 Task: Search one way flight ticket for 4 adults, 1 infant in seat and 1 infant on lap in premium economy from Philadelphia: Philadelphia International Airport to Springfield: Abraham Lincoln Capital Airport on 5-2-2023. Choice of flights is United. Number of bags: 1 checked bag. Price is upto 73000. Outbound departure time preference is 6:30.
Action: Mouse moved to (406, 354)
Screenshot: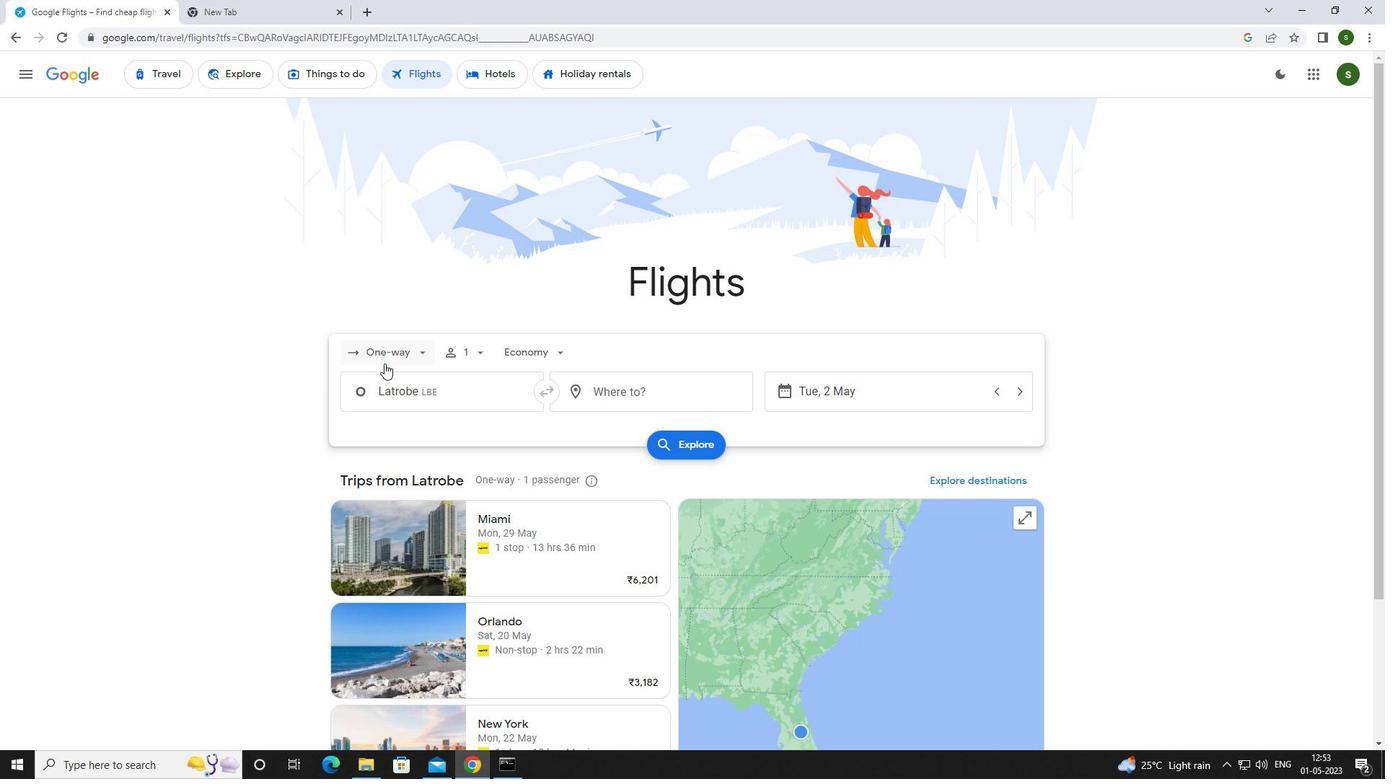 
Action: Mouse pressed left at (406, 354)
Screenshot: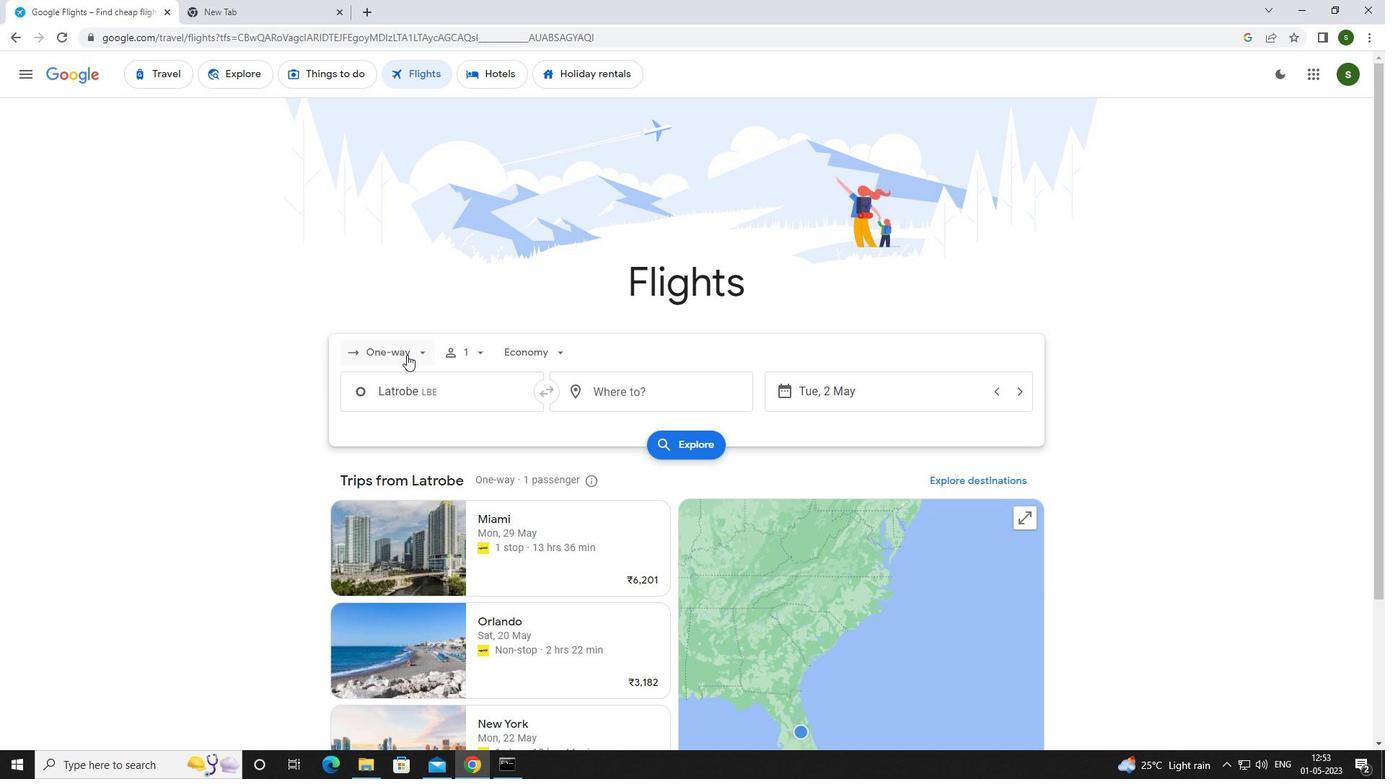 
Action: Mouse moved to (406, 414)
Screenshot: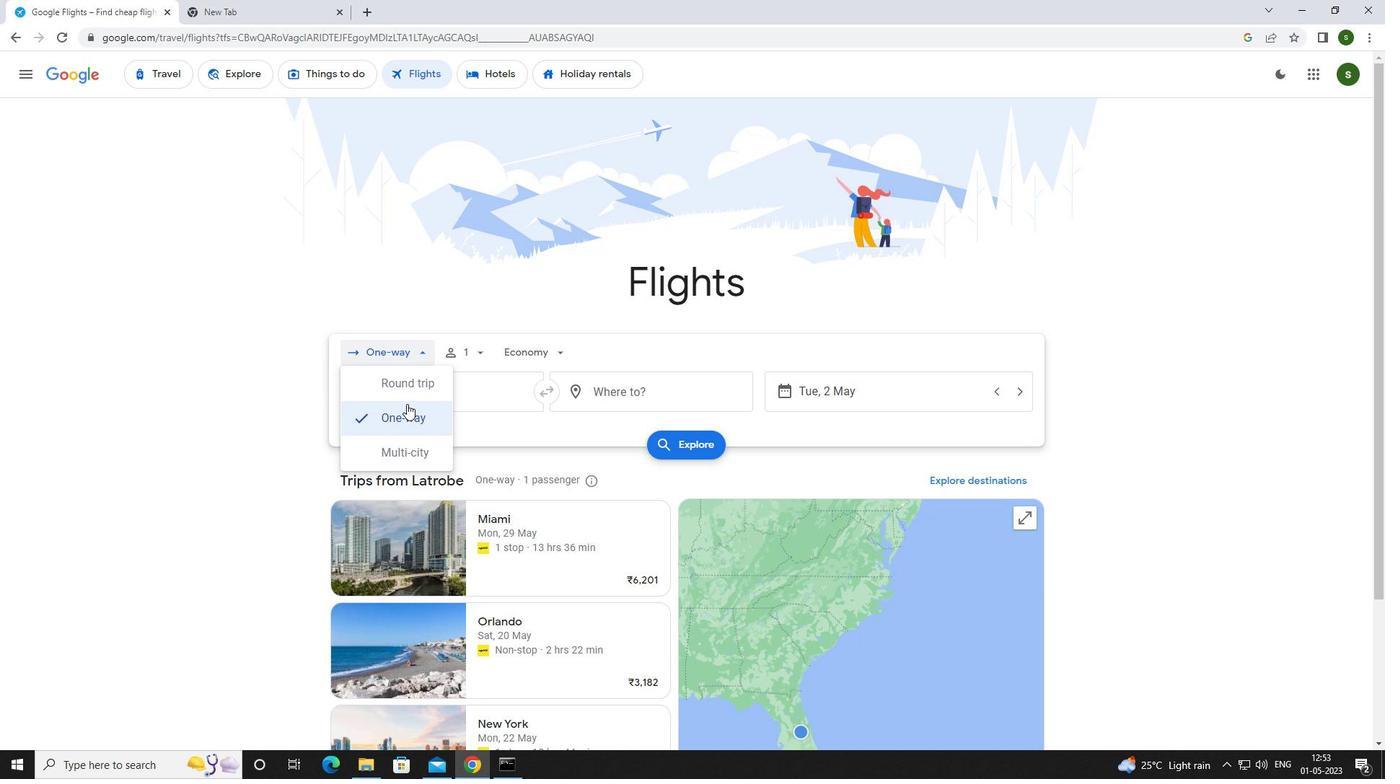 
Action: Mouse pressed left at (406, 414)
Screenshot: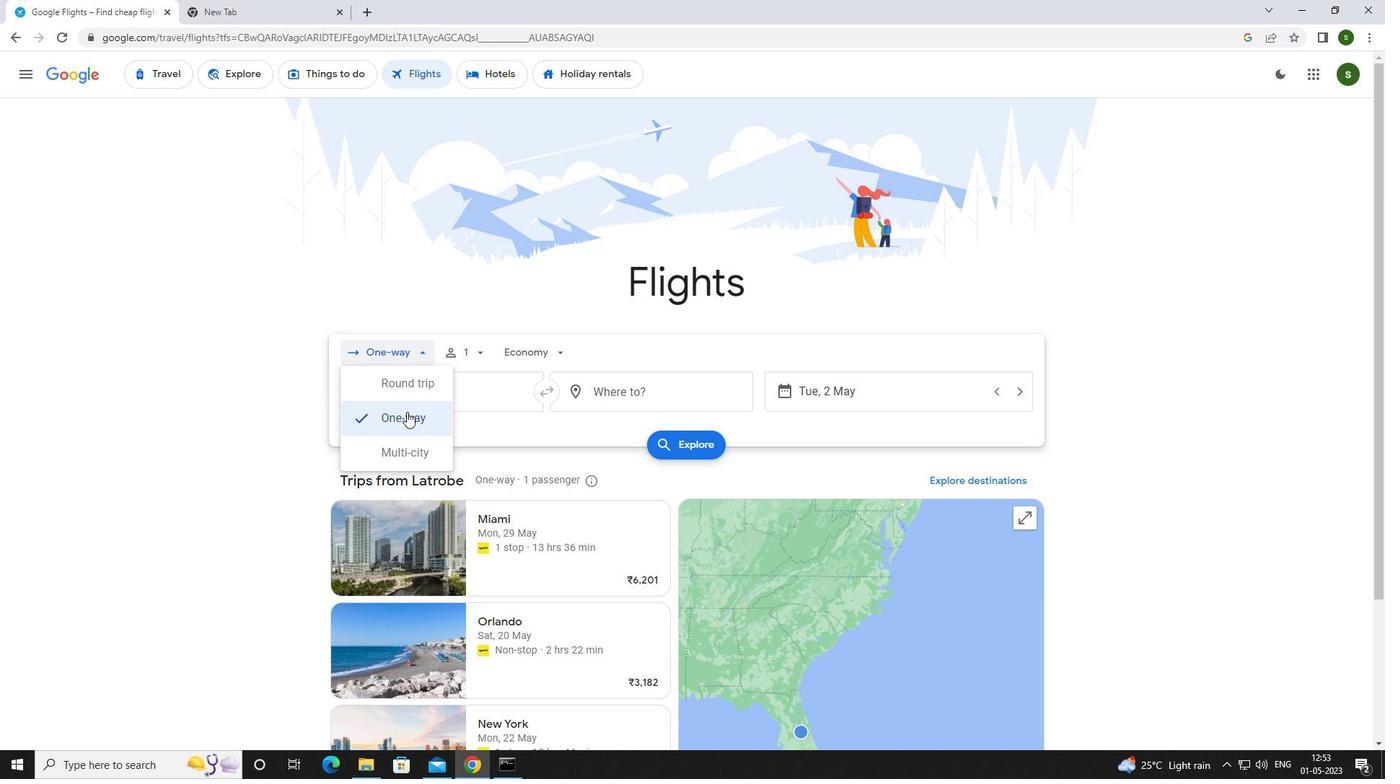 
Action: Mouse moved to (476, 351)
Screenshot: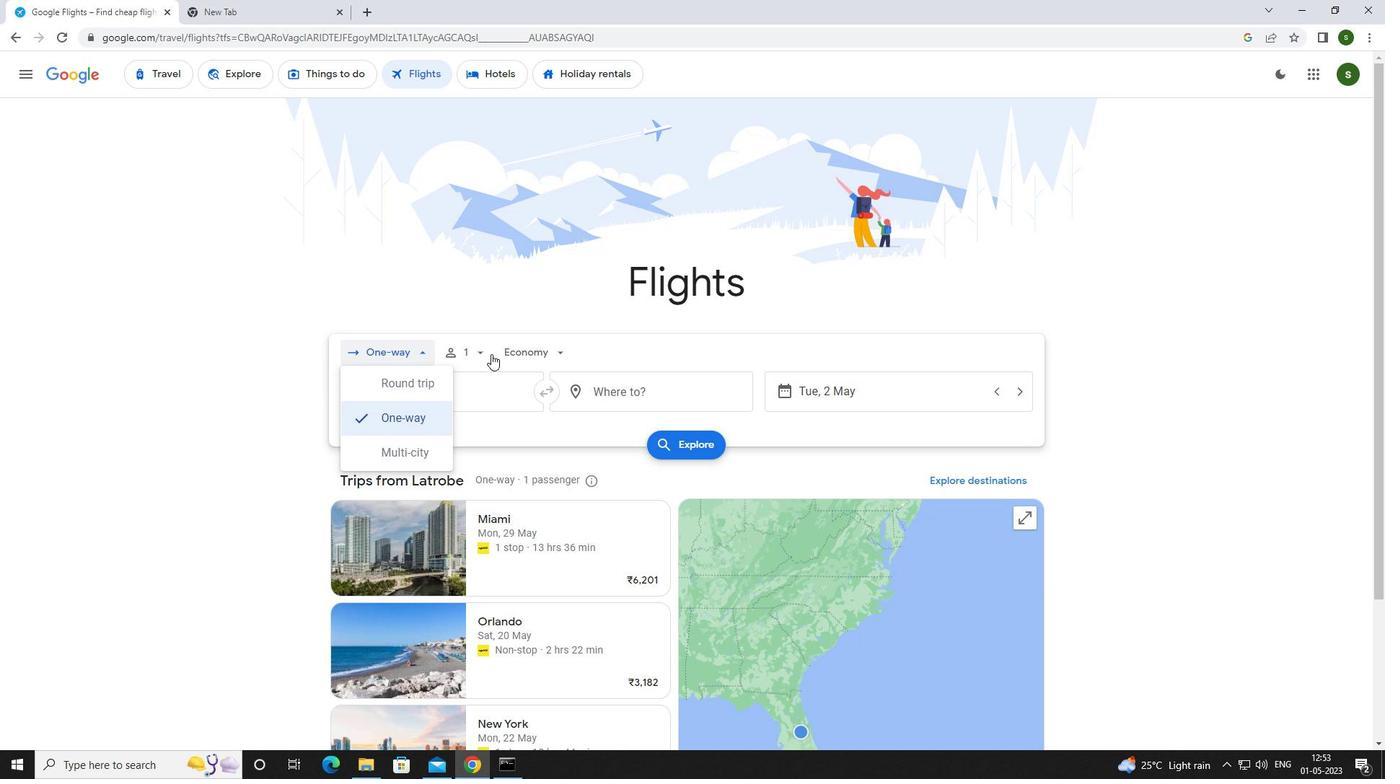 
Action: Mouse pressed left at (476, 351)
Screenshot: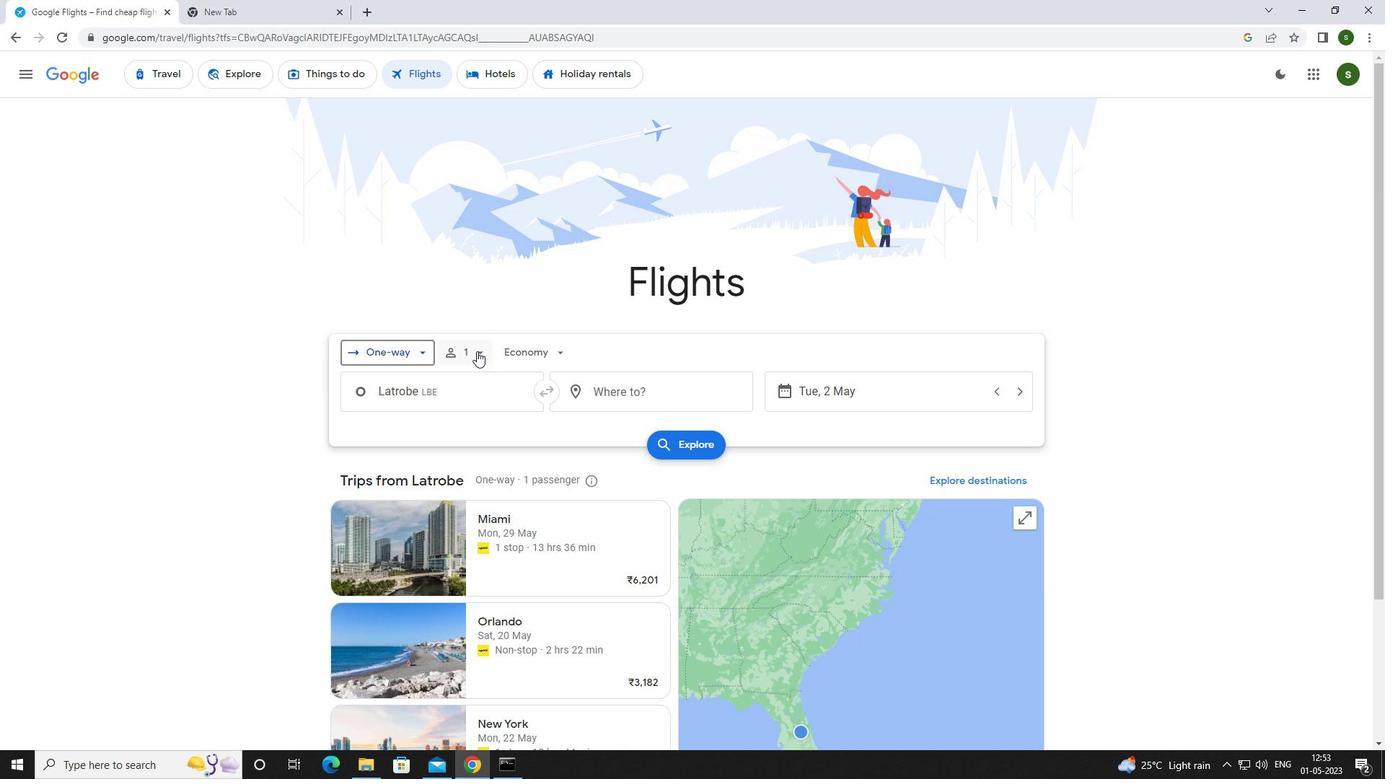 
Action: Mouse moved to (595, 384)
Screenshot: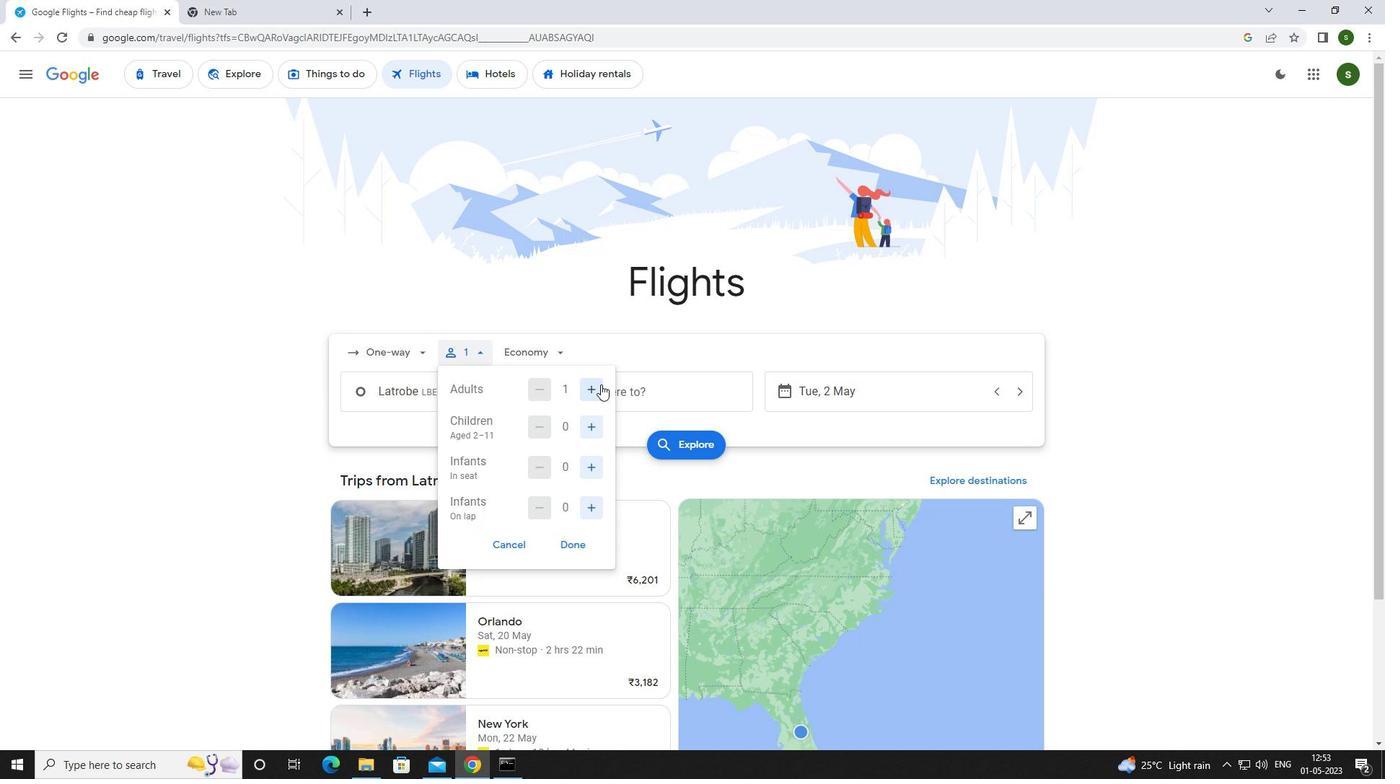 
Action: Mouse pressed left at (595, 384)
Screenshot: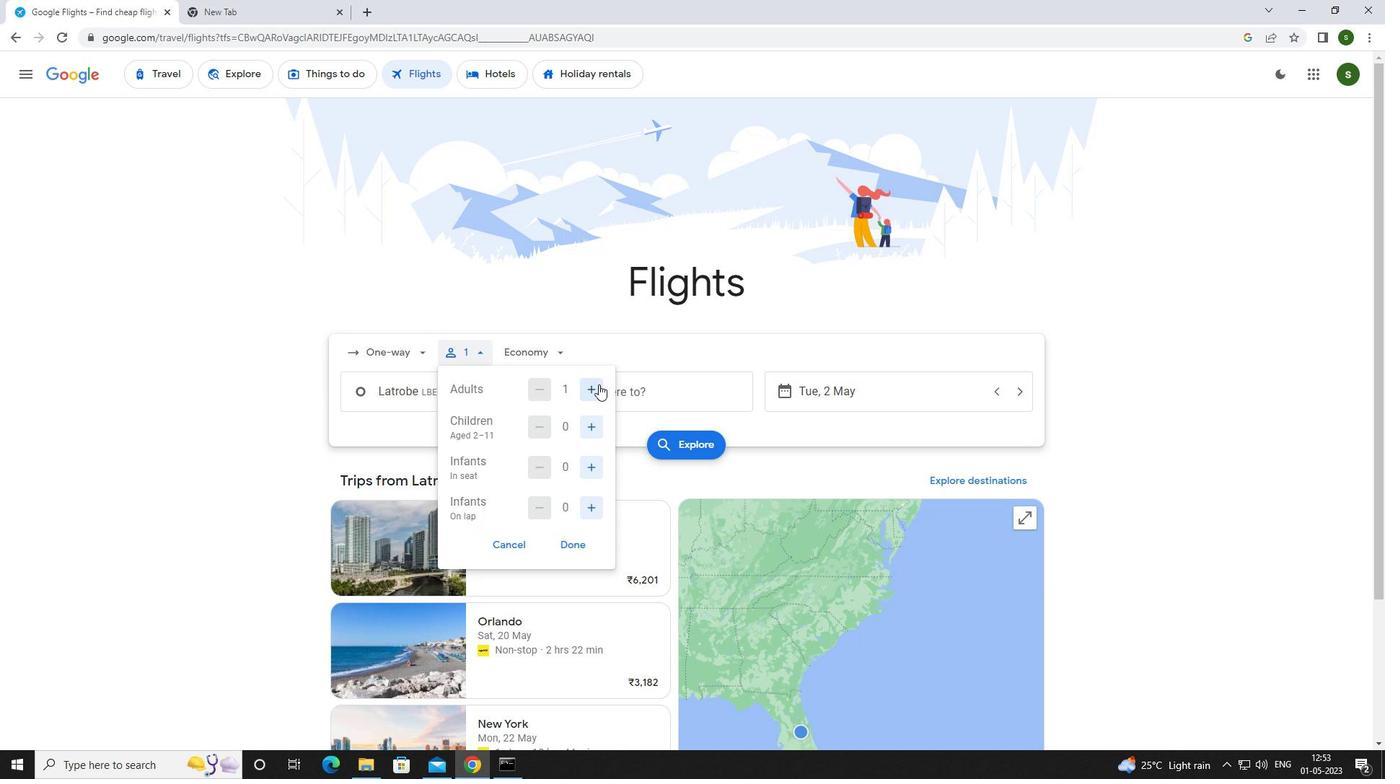 
Action: Mouse pressed left at (595, 384)
Screenshot: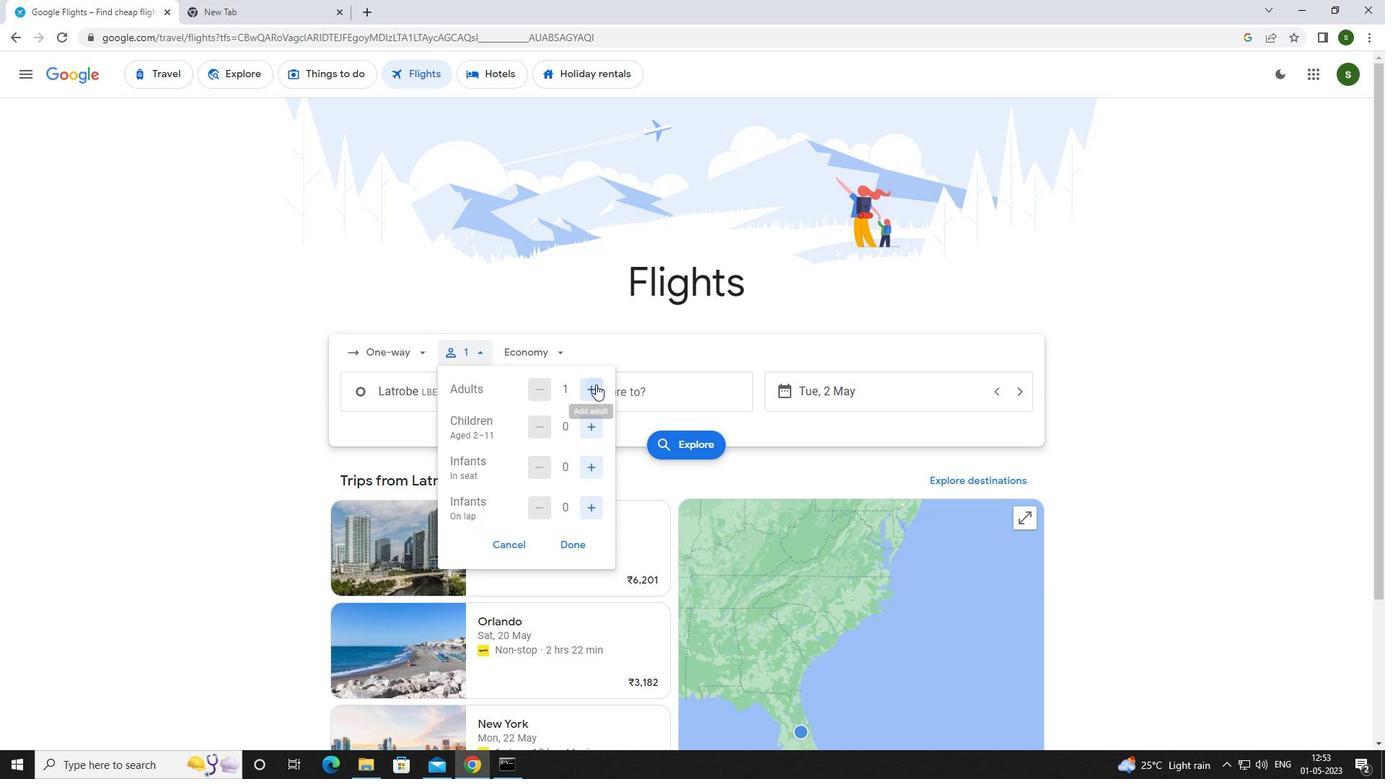 
Action: Mouse pressed left at (595, 384)
Screenshot: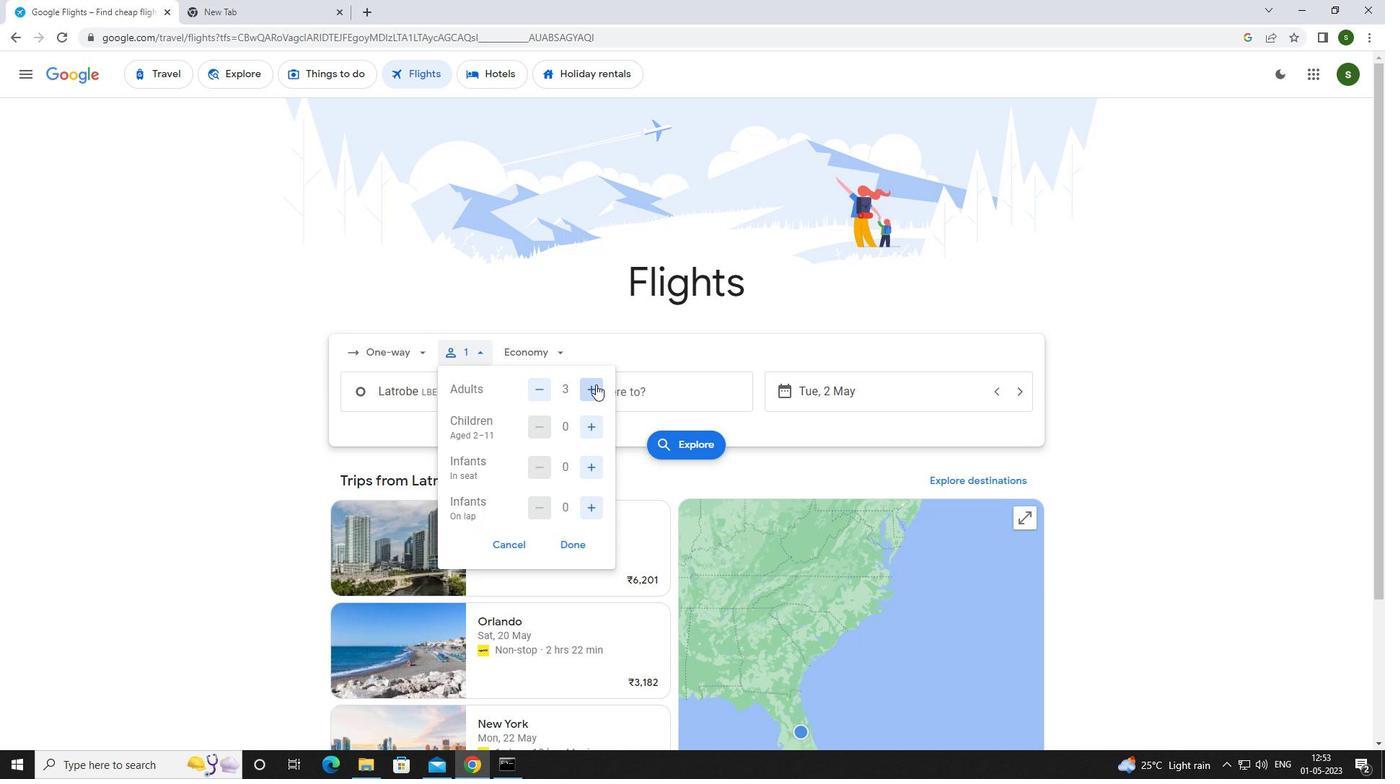 
Action: Mouse moved to (593, 467)
Screenshot: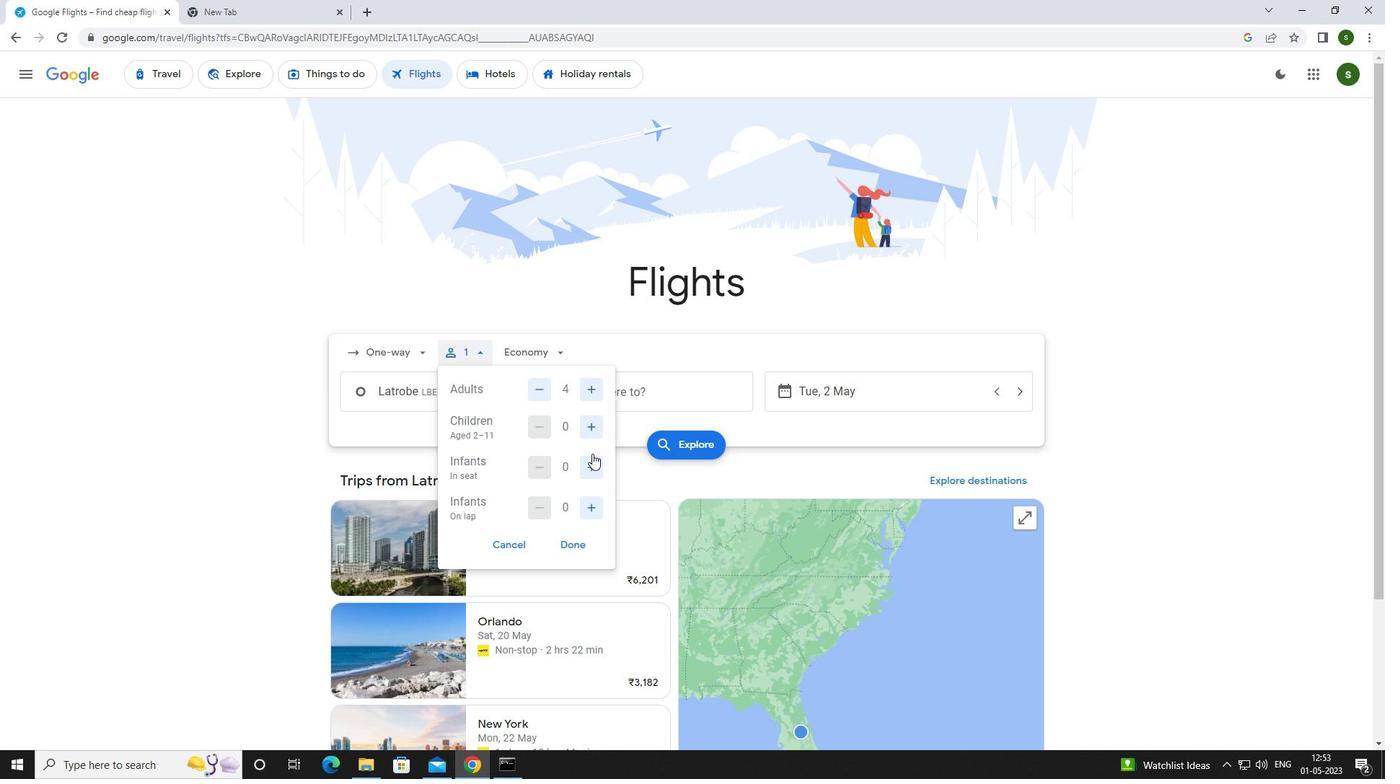 
Action: Mouse pressed left at (593, 467)
Screenshot: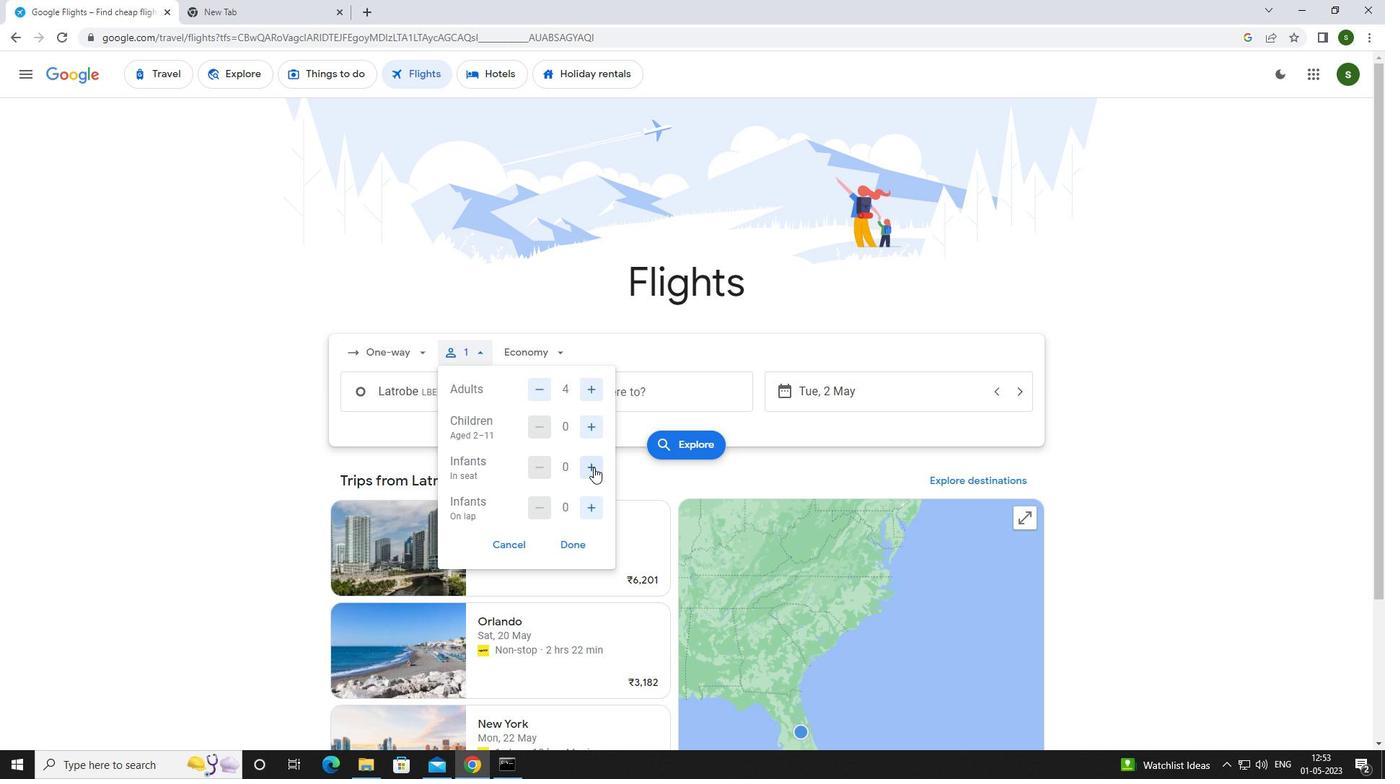 
Action: Mouse moved to (595, 510)
Screenshot: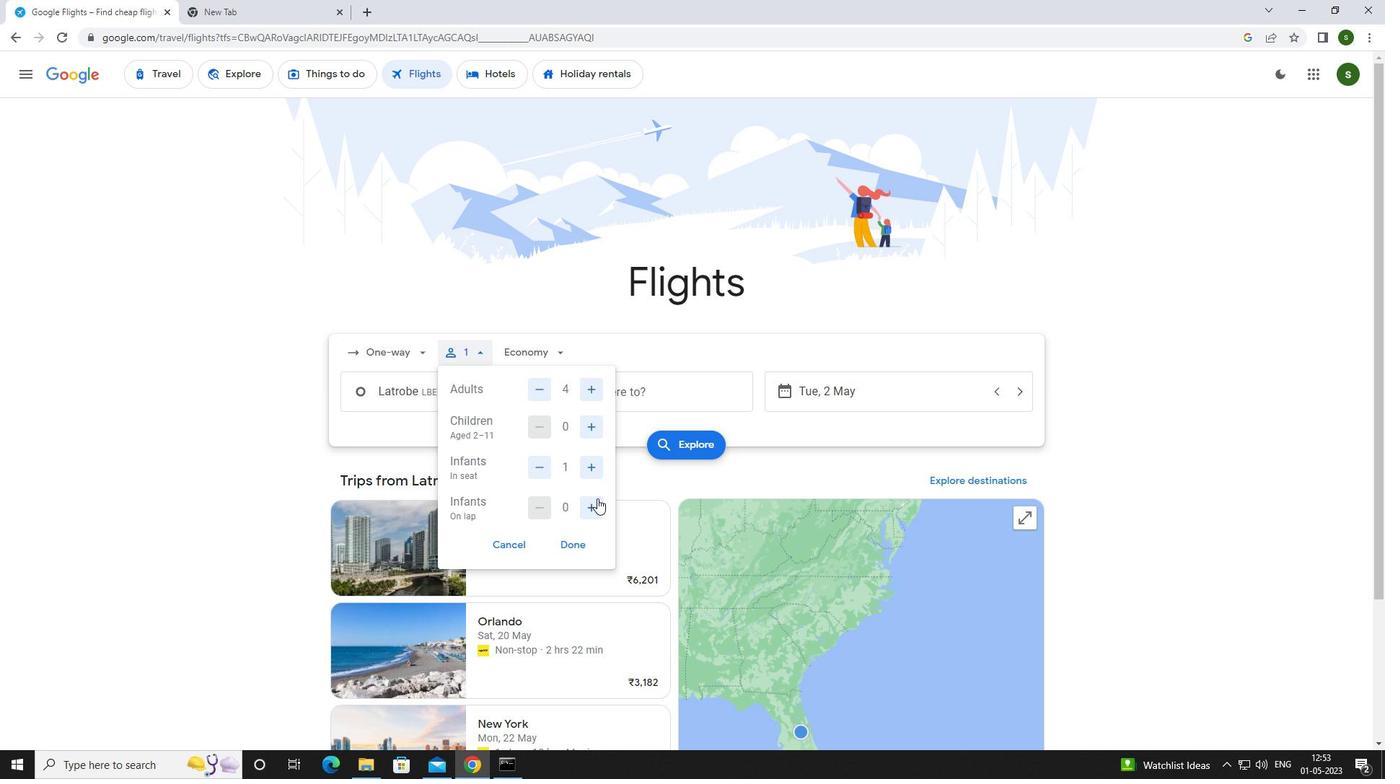 
Action: Mouse pressed left at (595, 510)
Screenshot: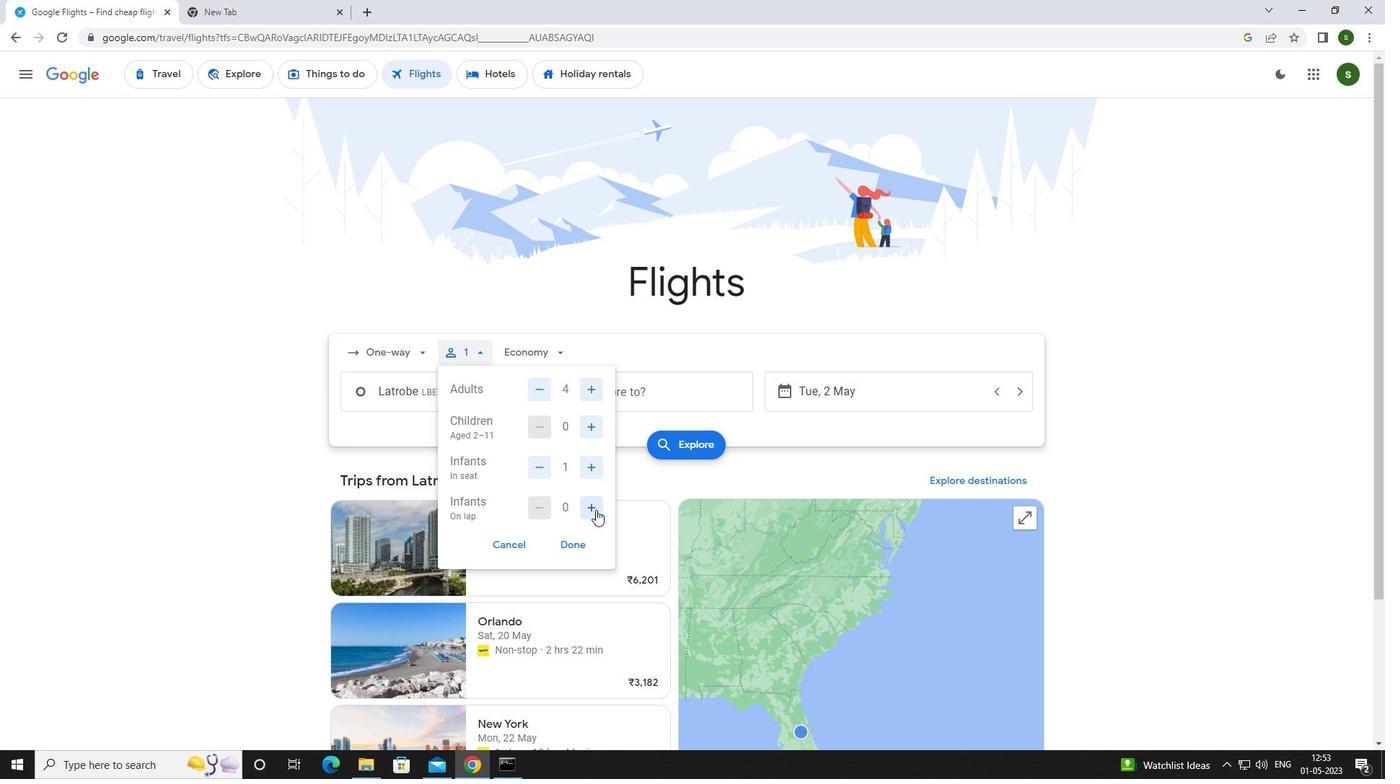 
Action: Mouse moved to (556, 354)
Screenshot: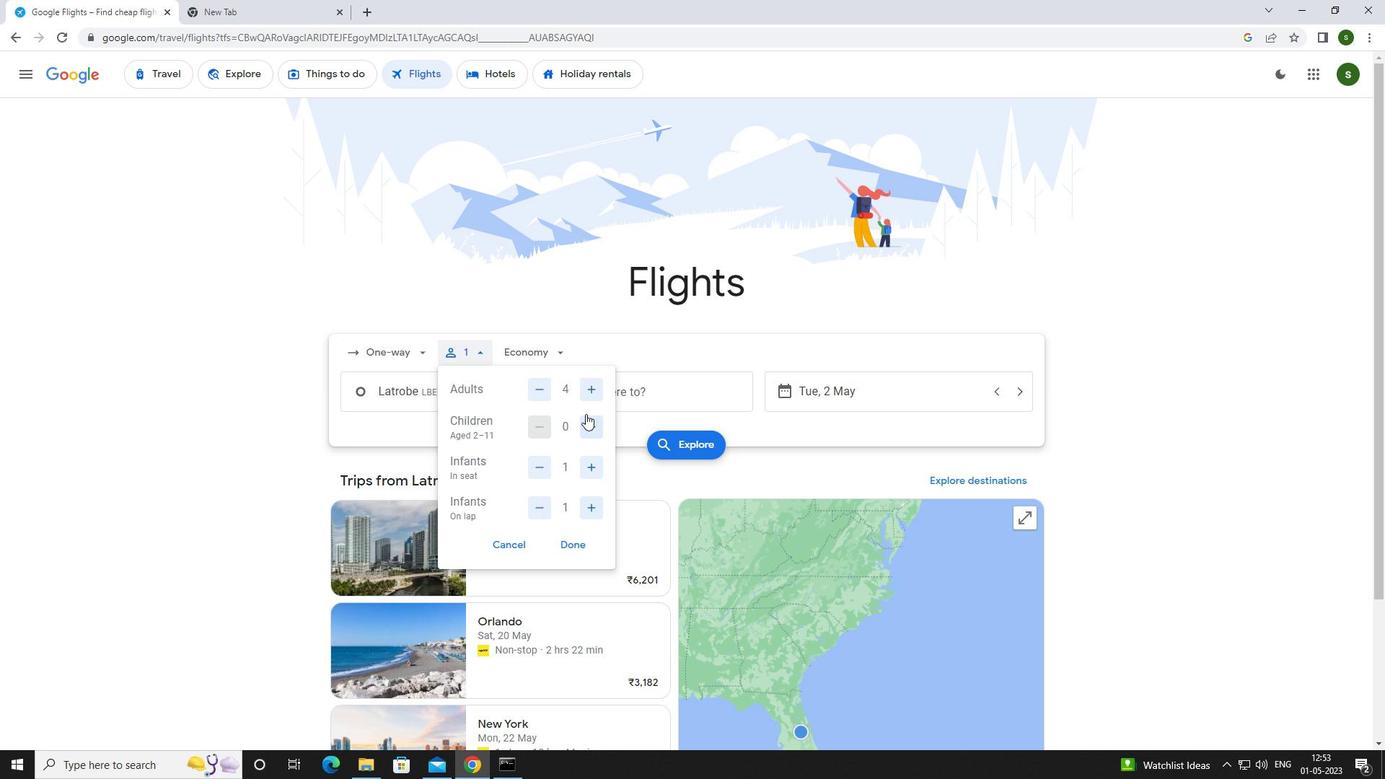 
Action: Mouse pressed left at (556, 354)
Screenshot: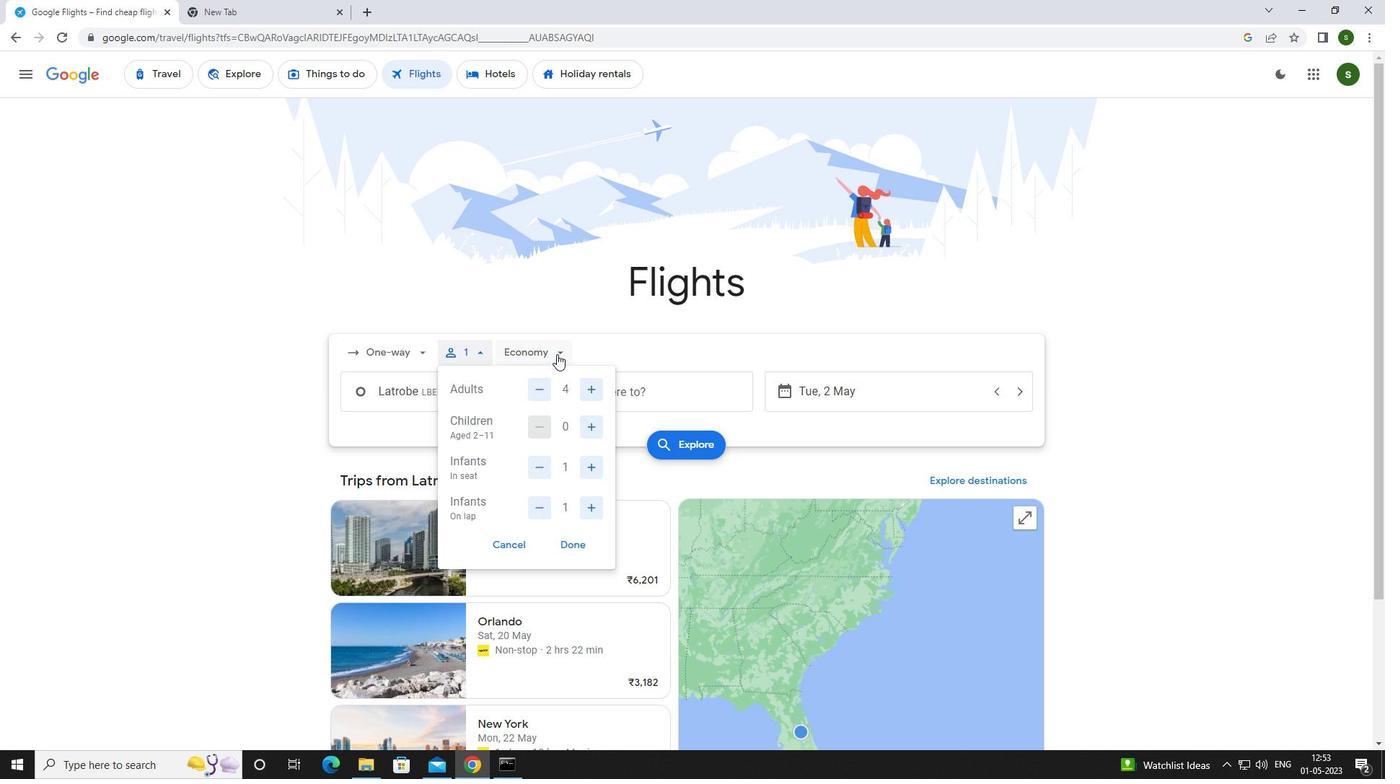 
Action: Mouse moved to (562, 423)
Screenshot: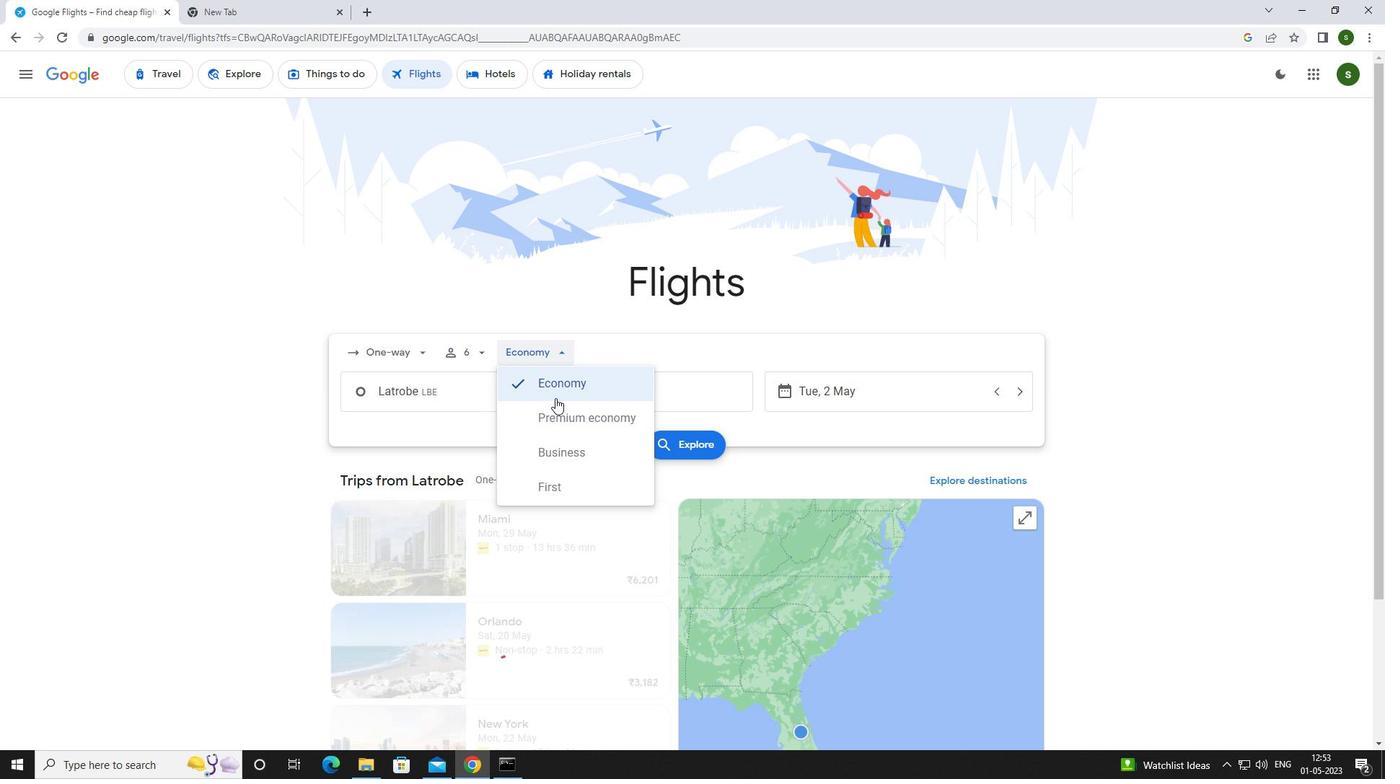 
Action: Mouse pressed left at (562, 423)
Screenshot: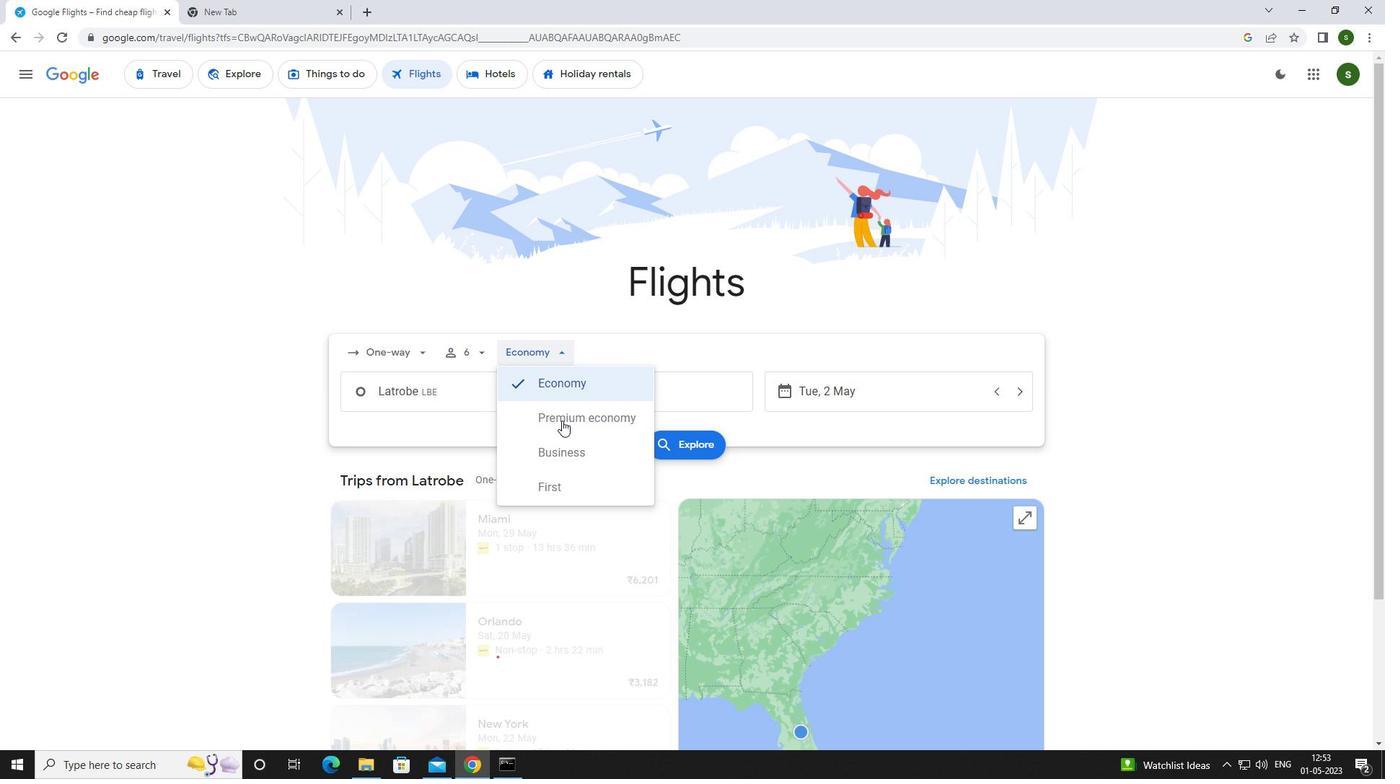 
Action: Mouse moved to (510, 394)
Screenshot: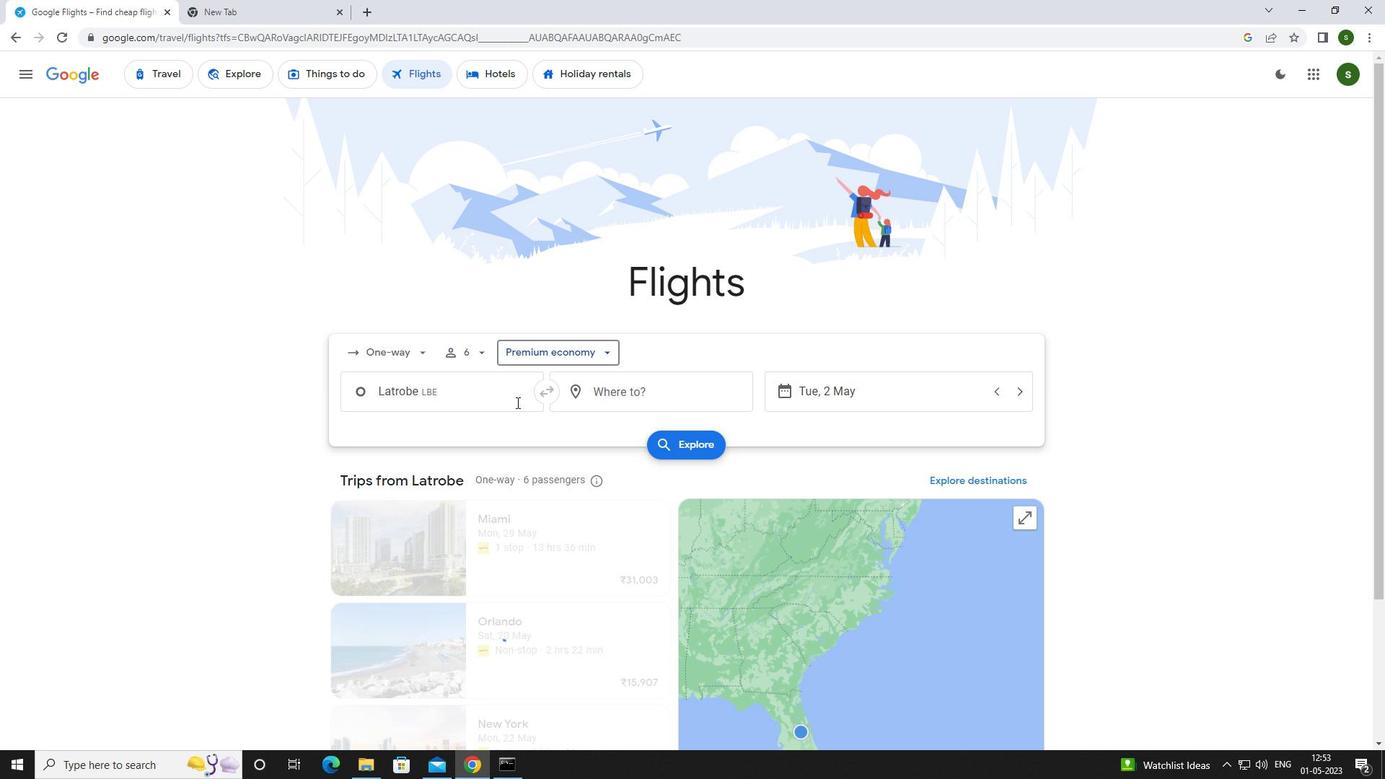 
Action: Mouse pressed left at (510, 394)
Screenshot: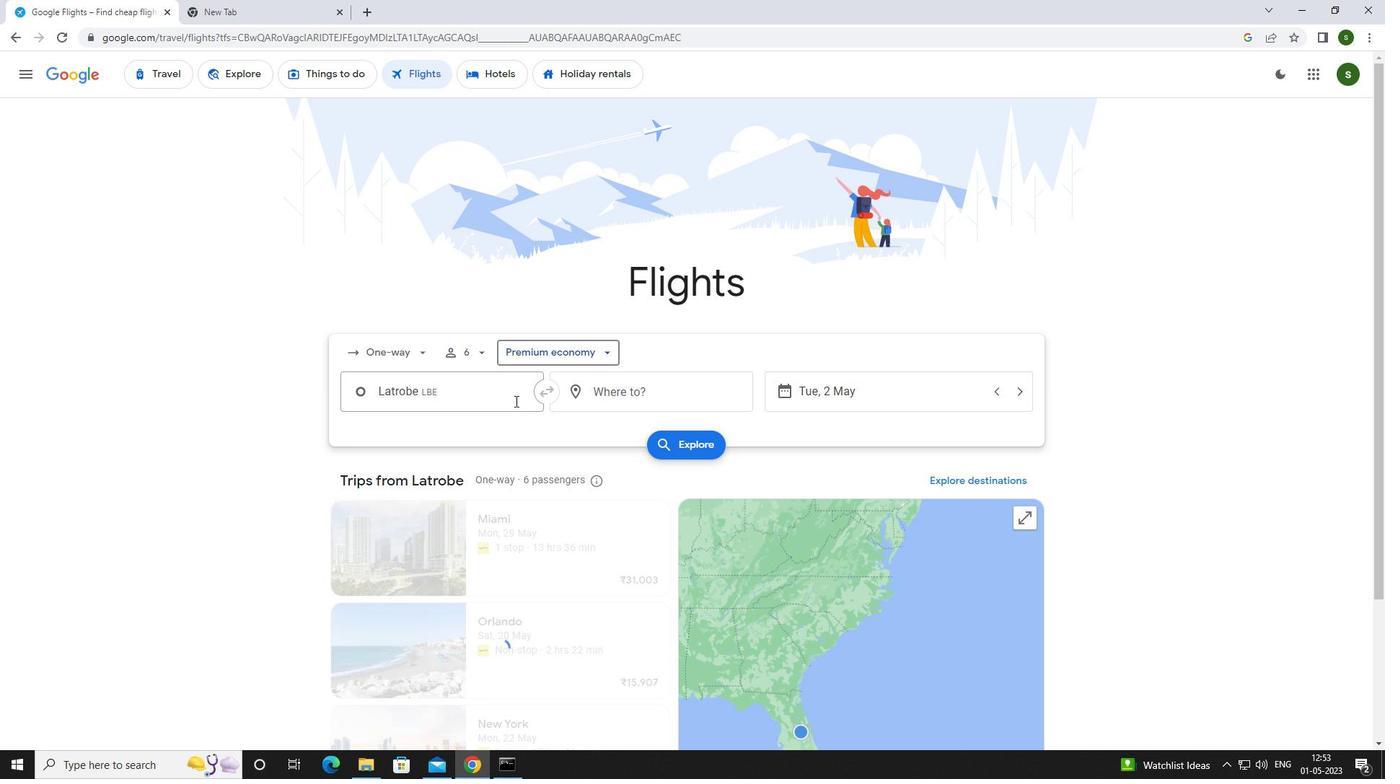 
Action: Key pressed p<Key.caps_lock>hiladelp
Screenshot: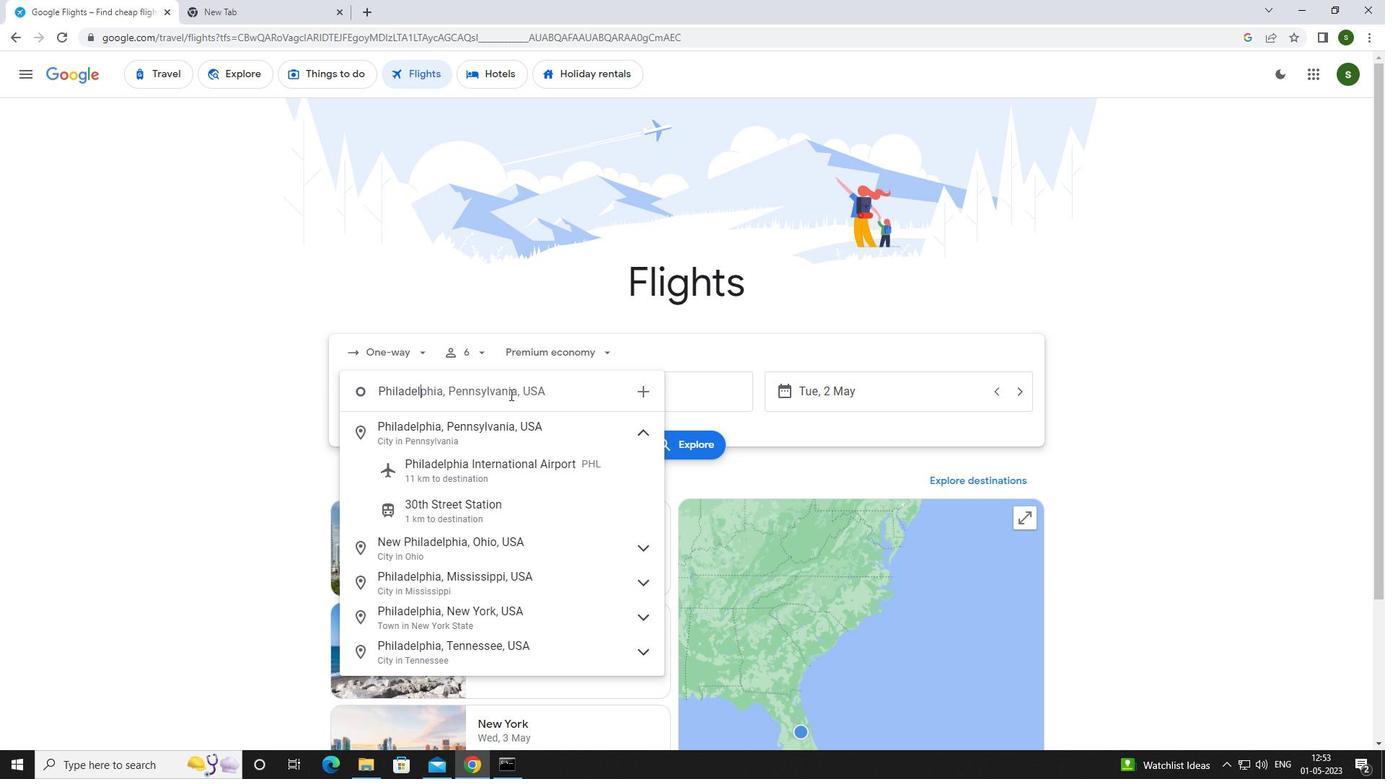 
Action: Mouse moved to (510, 474)
Screenshot: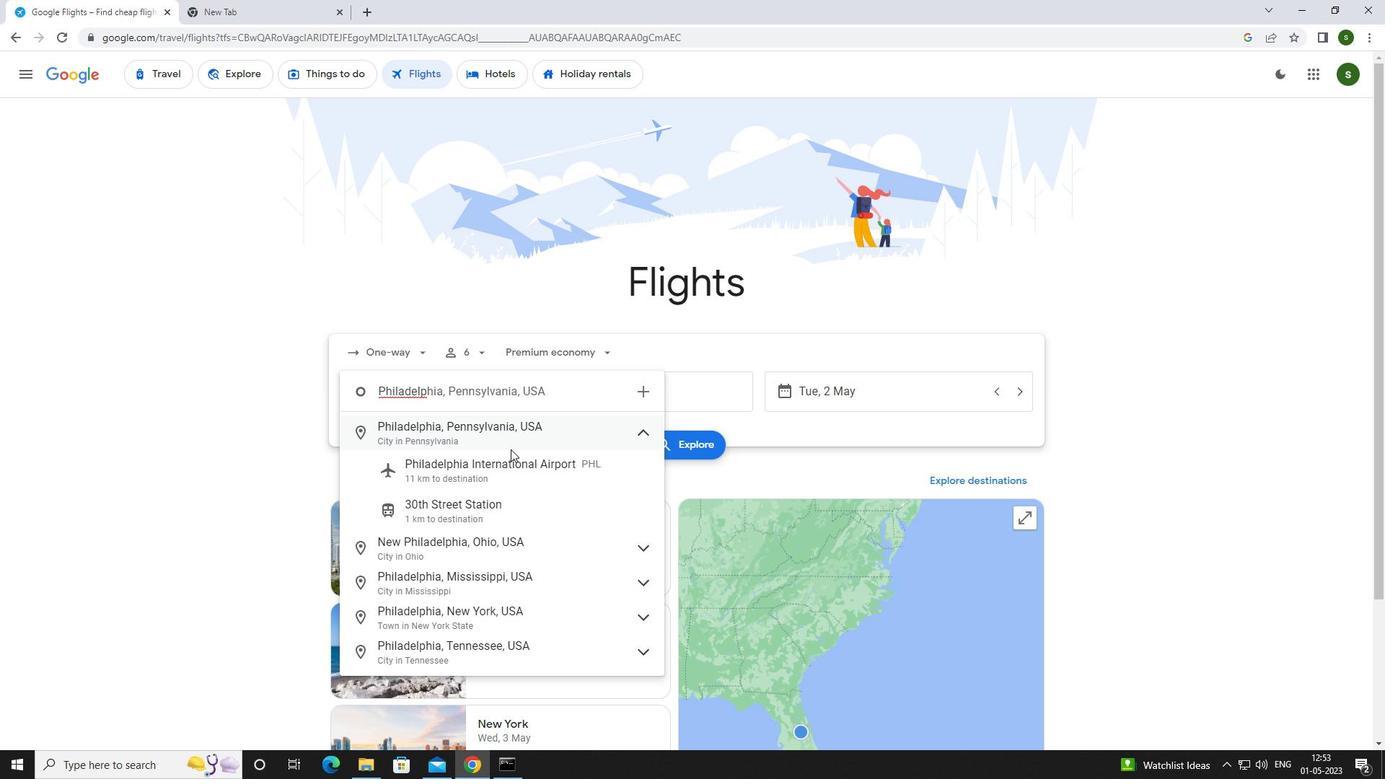 
Action: Mouse pressed left at (510, 474)
Screenshot: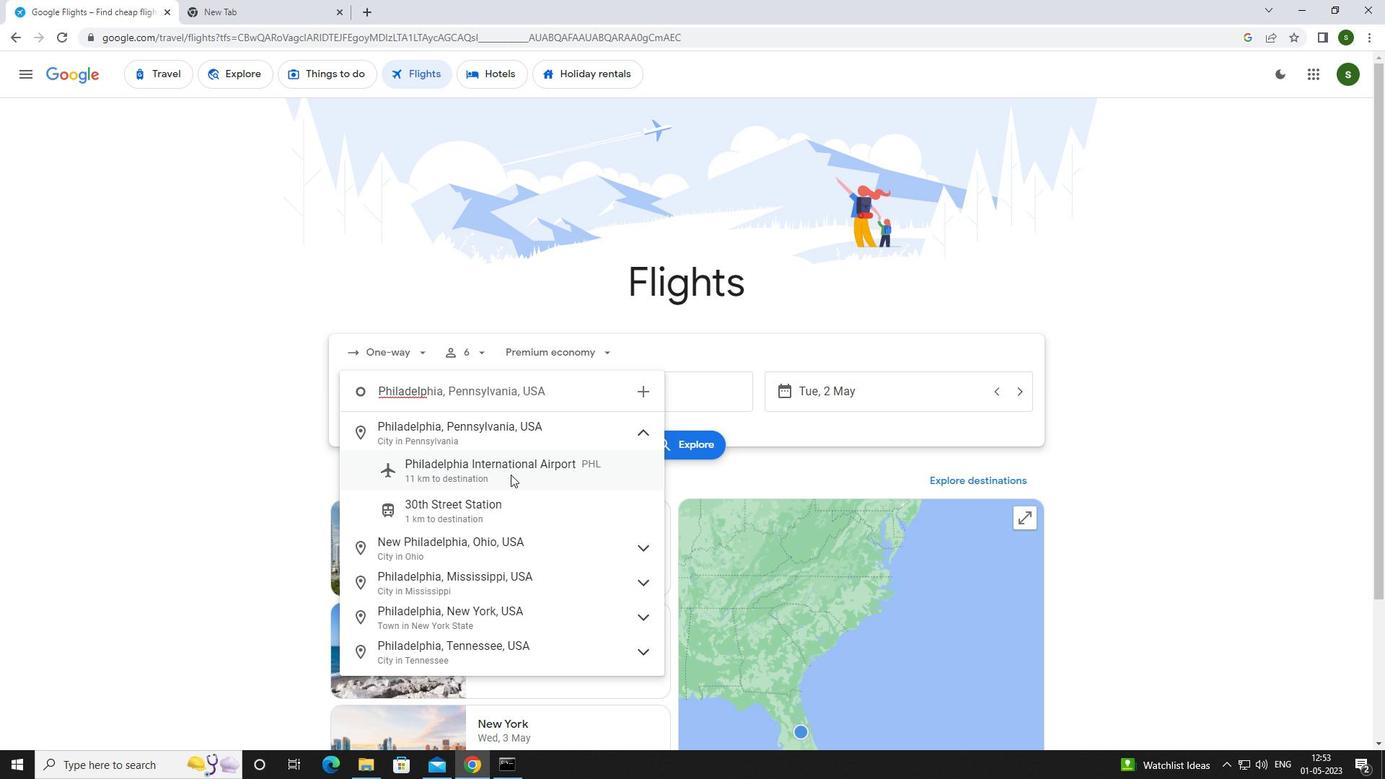
Action: Mouse moved to (636, 399)
Screenshot: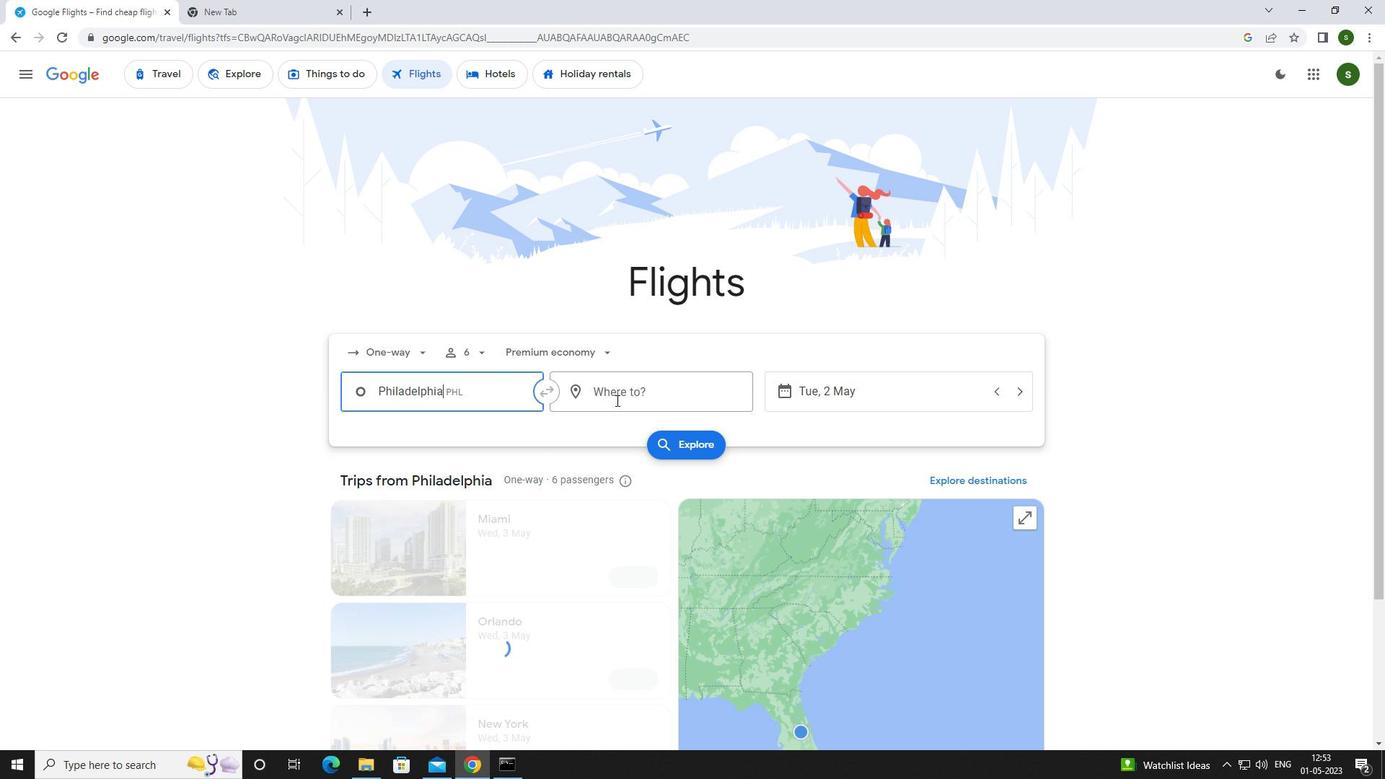 
Action: Mouse pressed left at (636, 399)
Screenshot: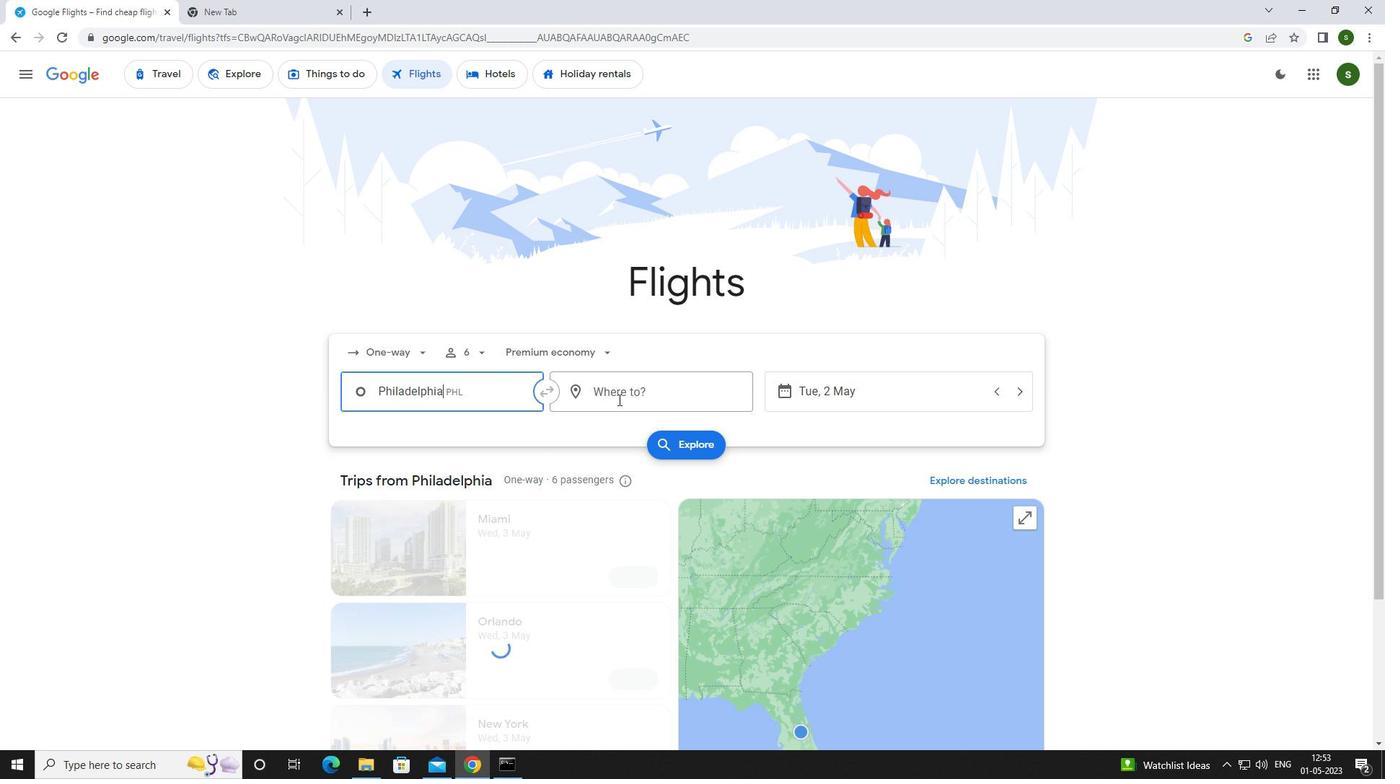 
Action: Mouse moved to (636, 399)
Screenshot: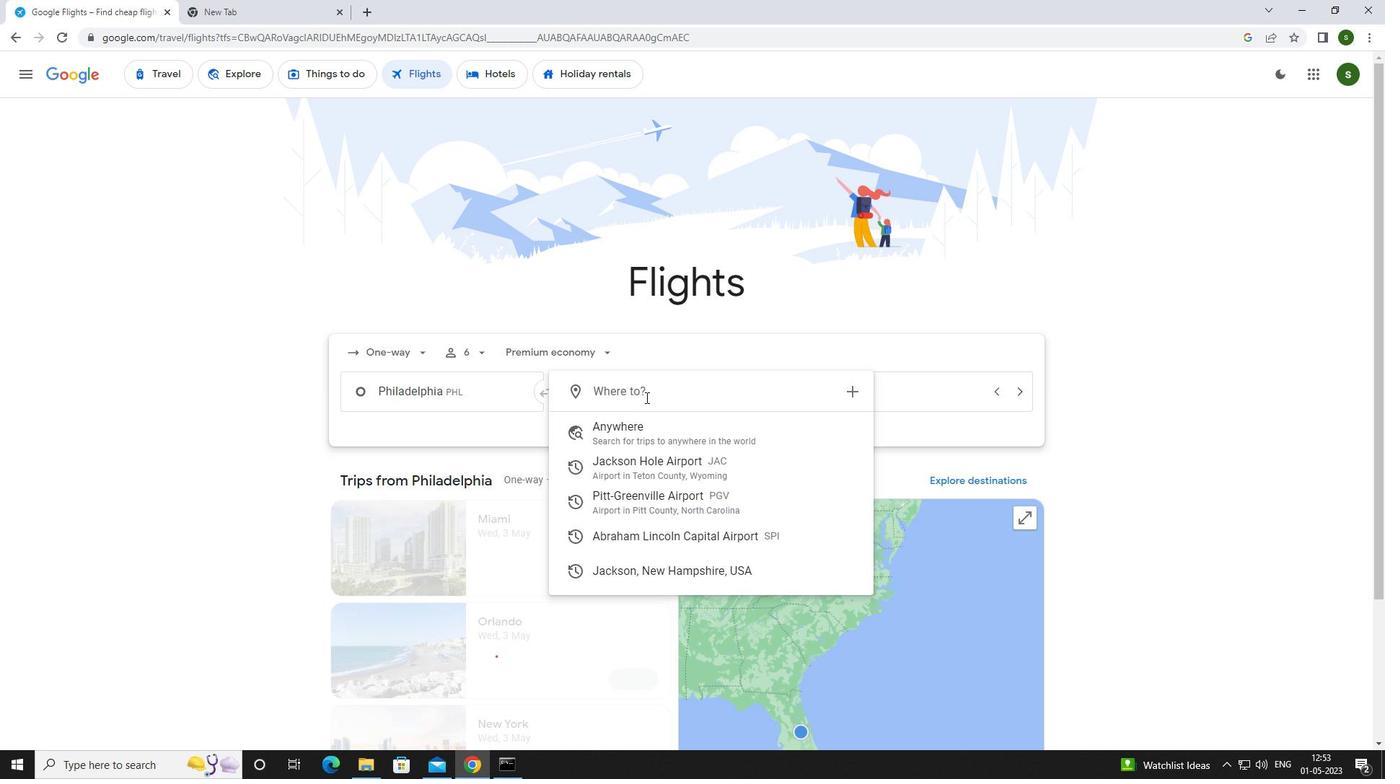 
Action: Key pressed <Key.caps_lock>s<Key.caps_lock>pringfi
Screenshot: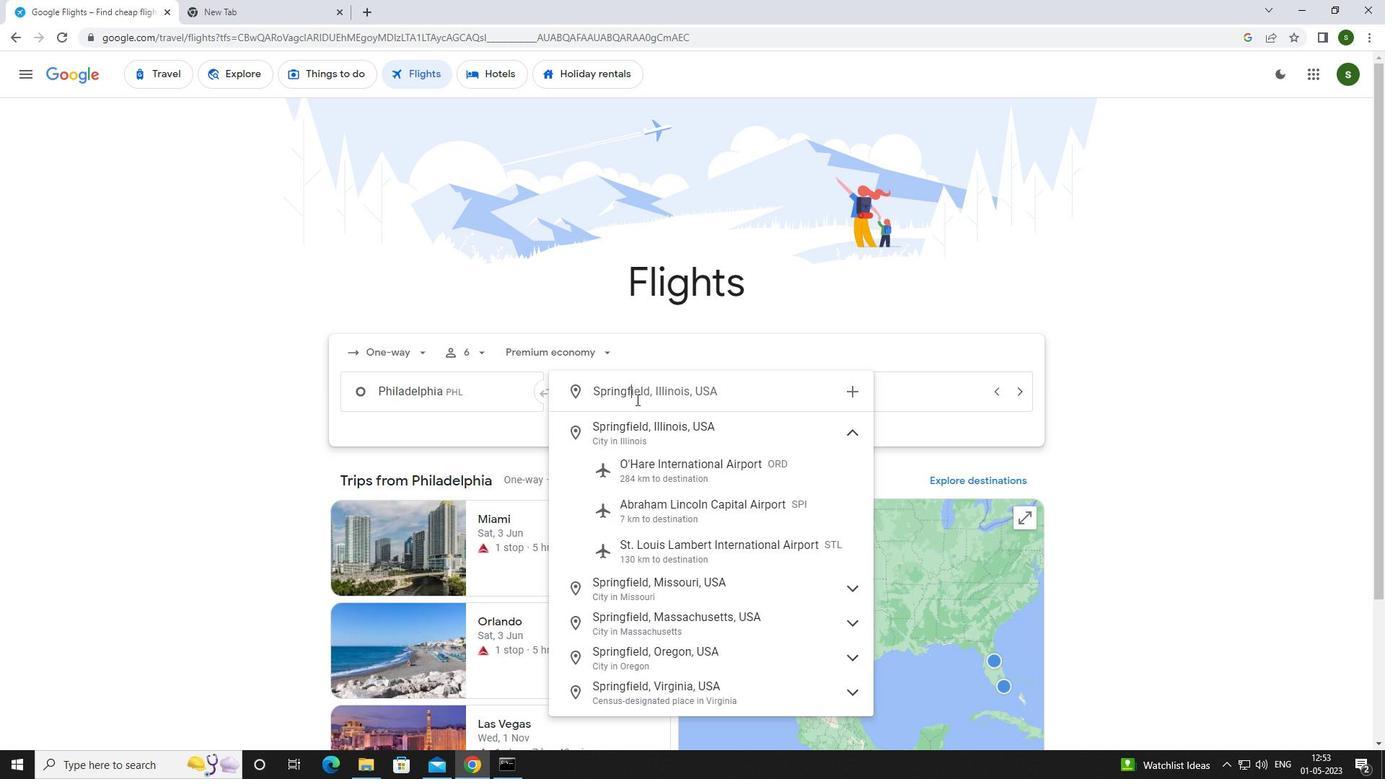 
Action: Mouse moved to (670, 516)
Screenshot: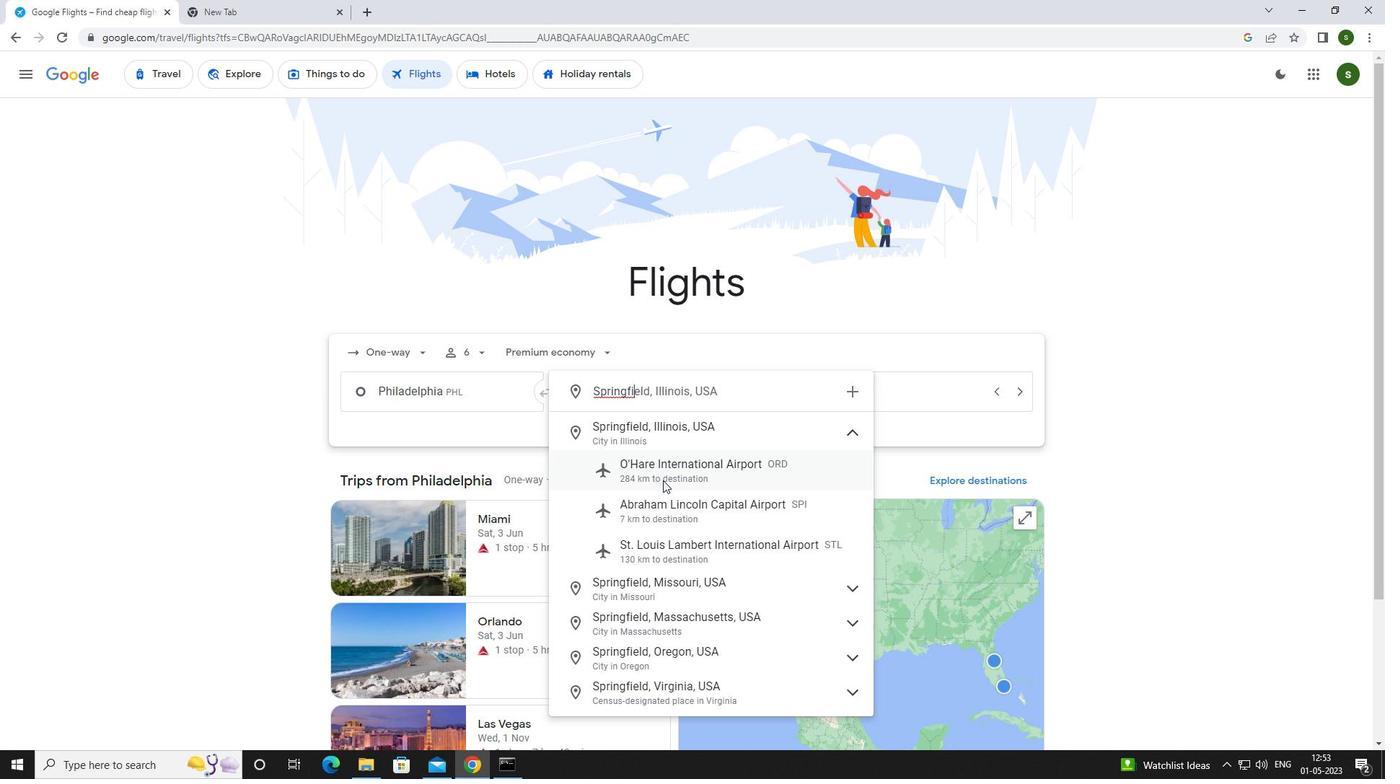 
Action: Mouse pressed left at (670, 516)
Screenshot: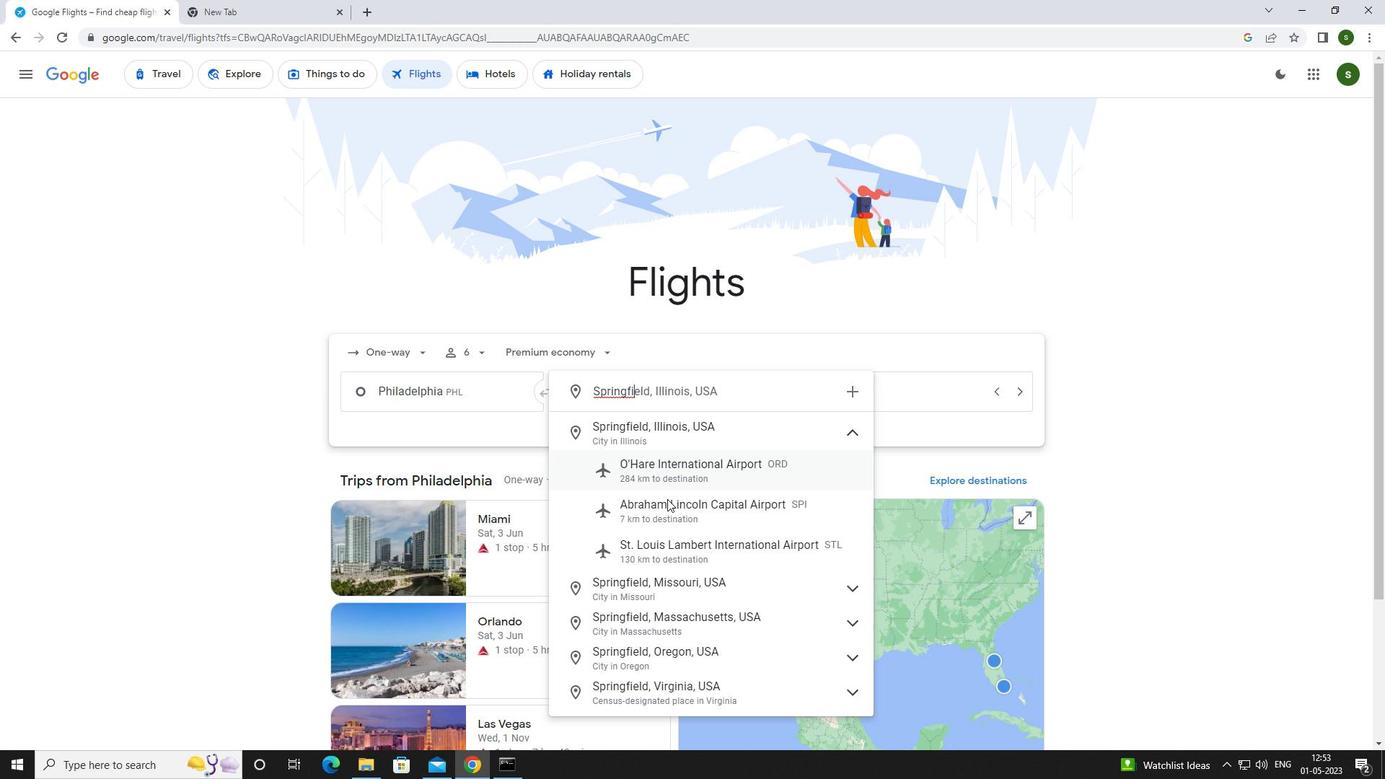 
Action: Mouse moved to (890, 393)
Screenshot: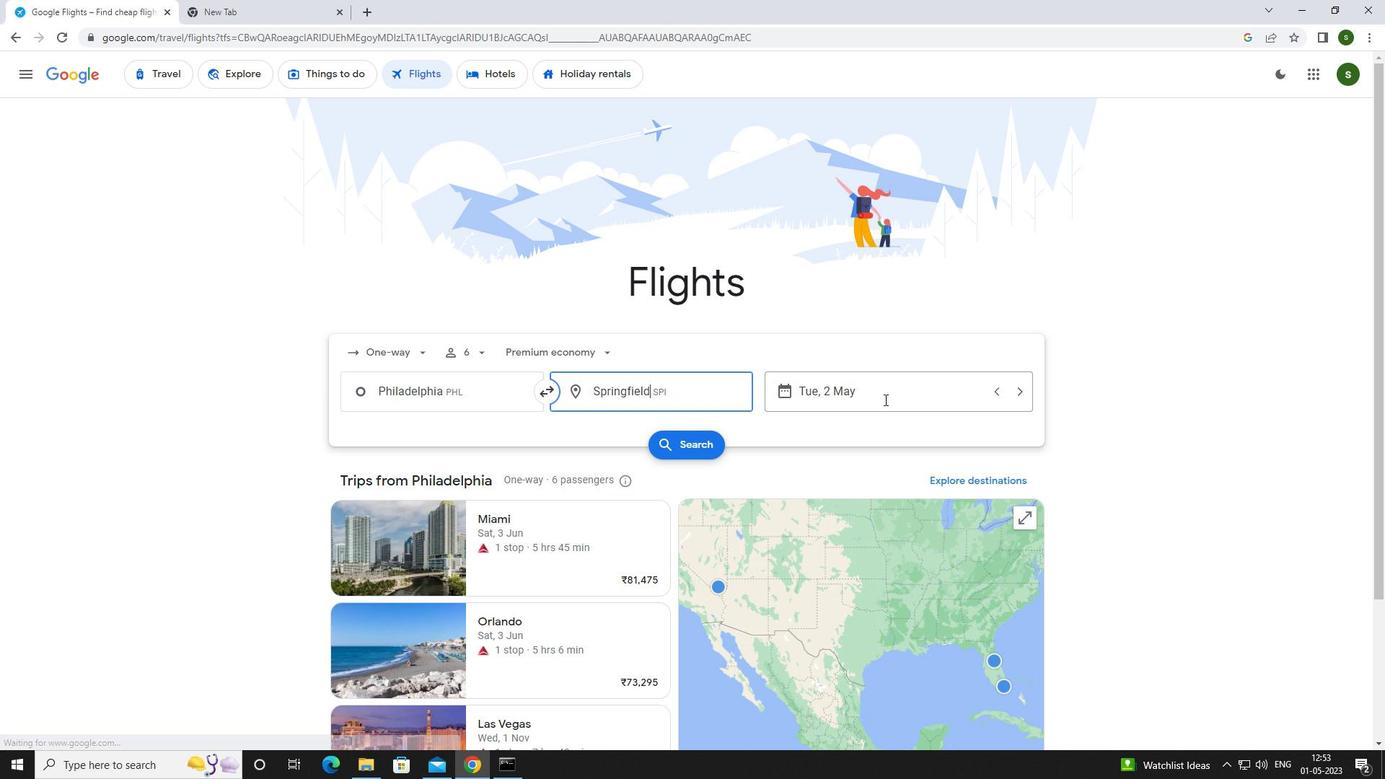 
Action: Mouse pressed left at (890, 393)
Screenshot: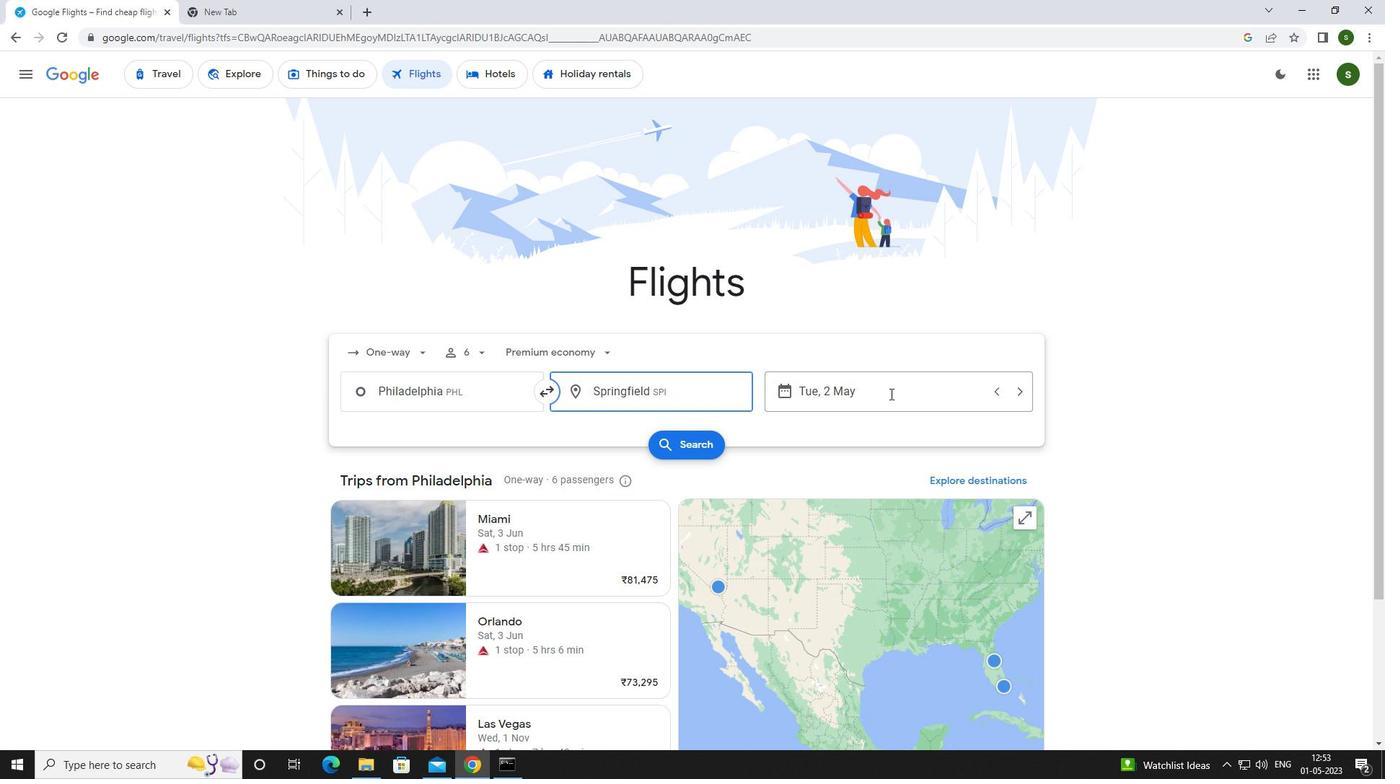 
Action: Mouse moved to (579, 488)
Screenshot: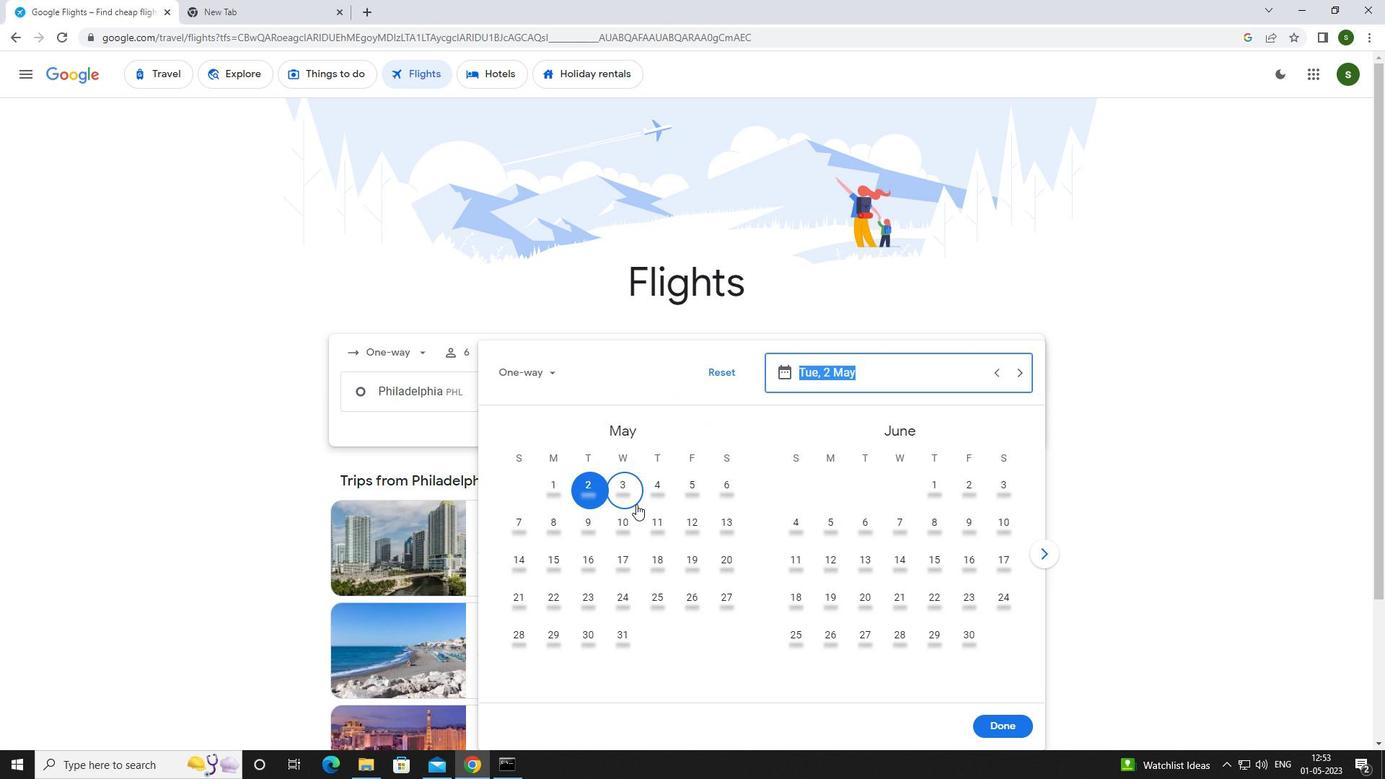
Action: Mouse pressed left at (579, 488)
Screenshot: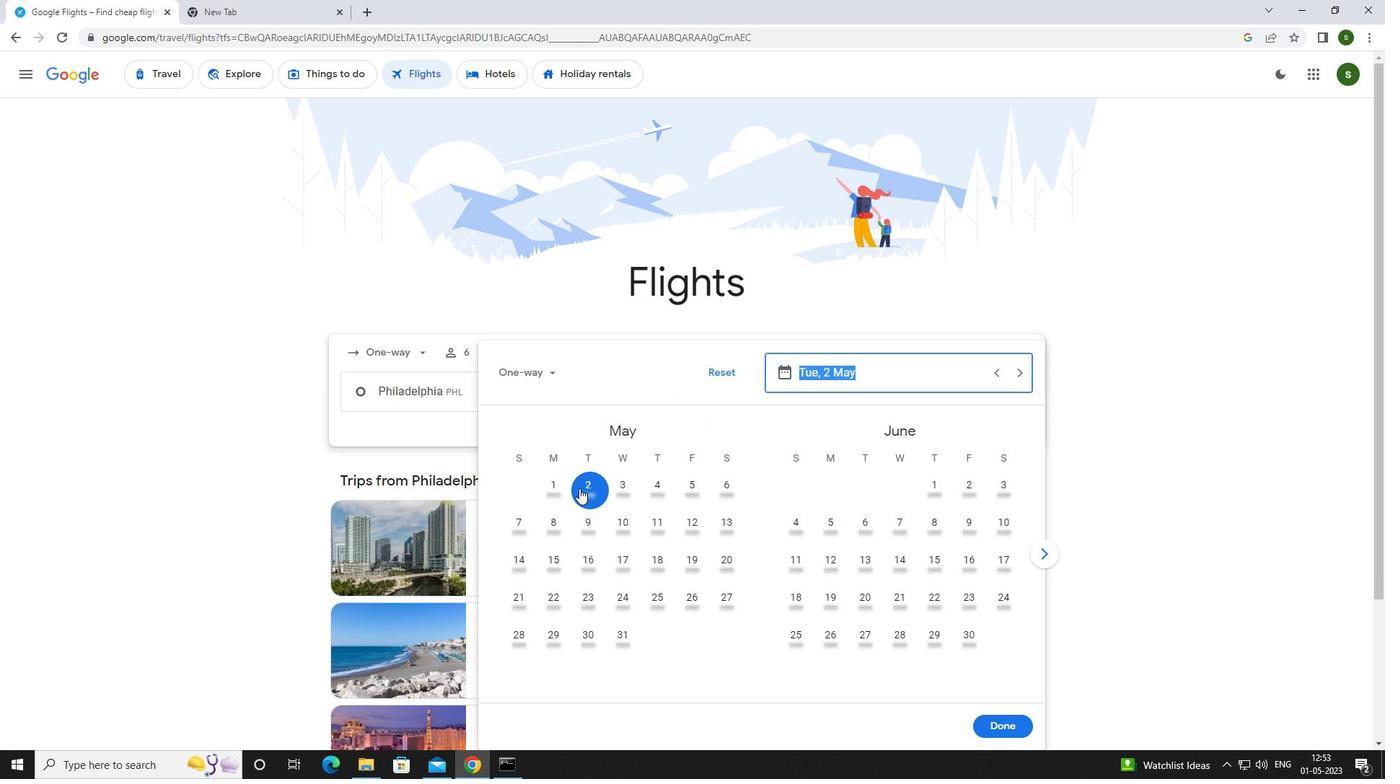 
Action: Mouse moved to (994, 722)
Screenshot: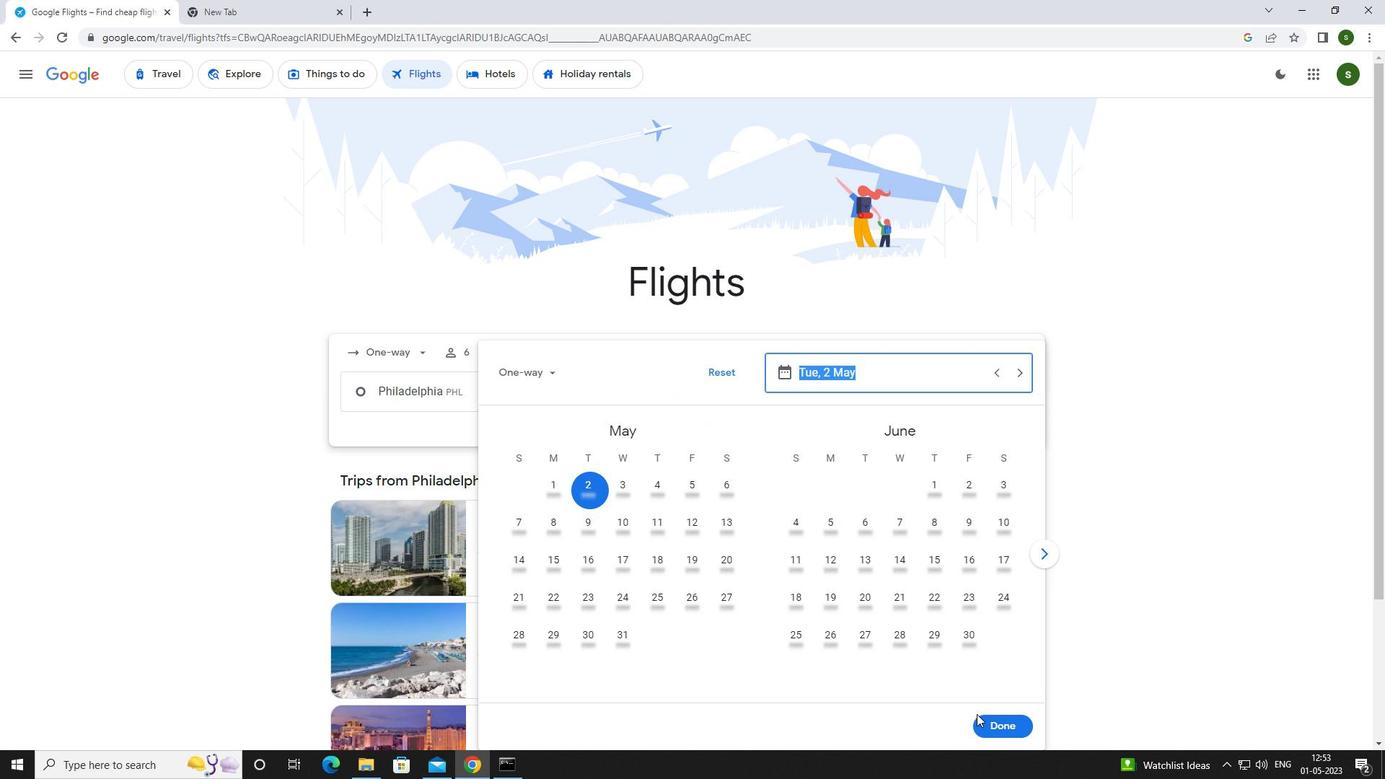 
Action: Mouse pressed left at (994, 722)
Screenshot: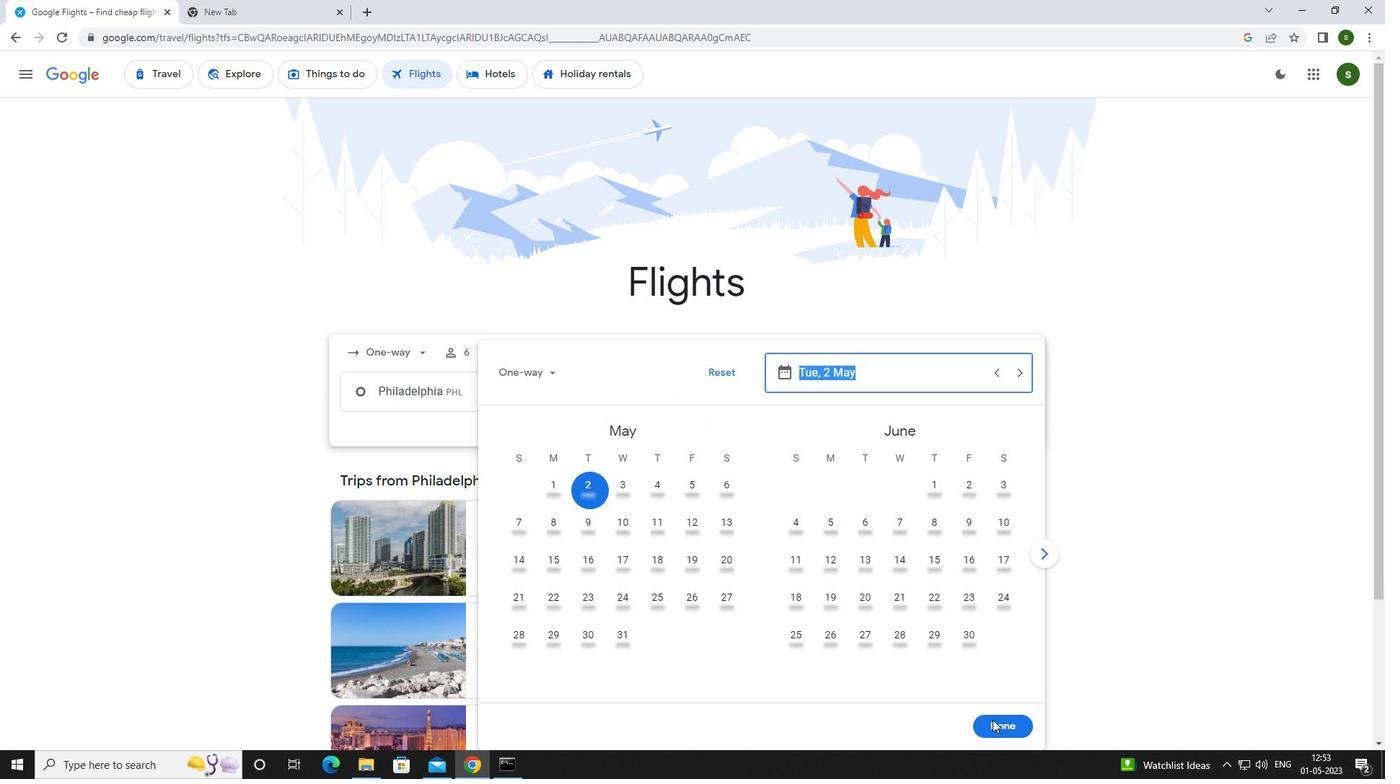 
Action: Mouse moved to (707, 447)
Screenshot: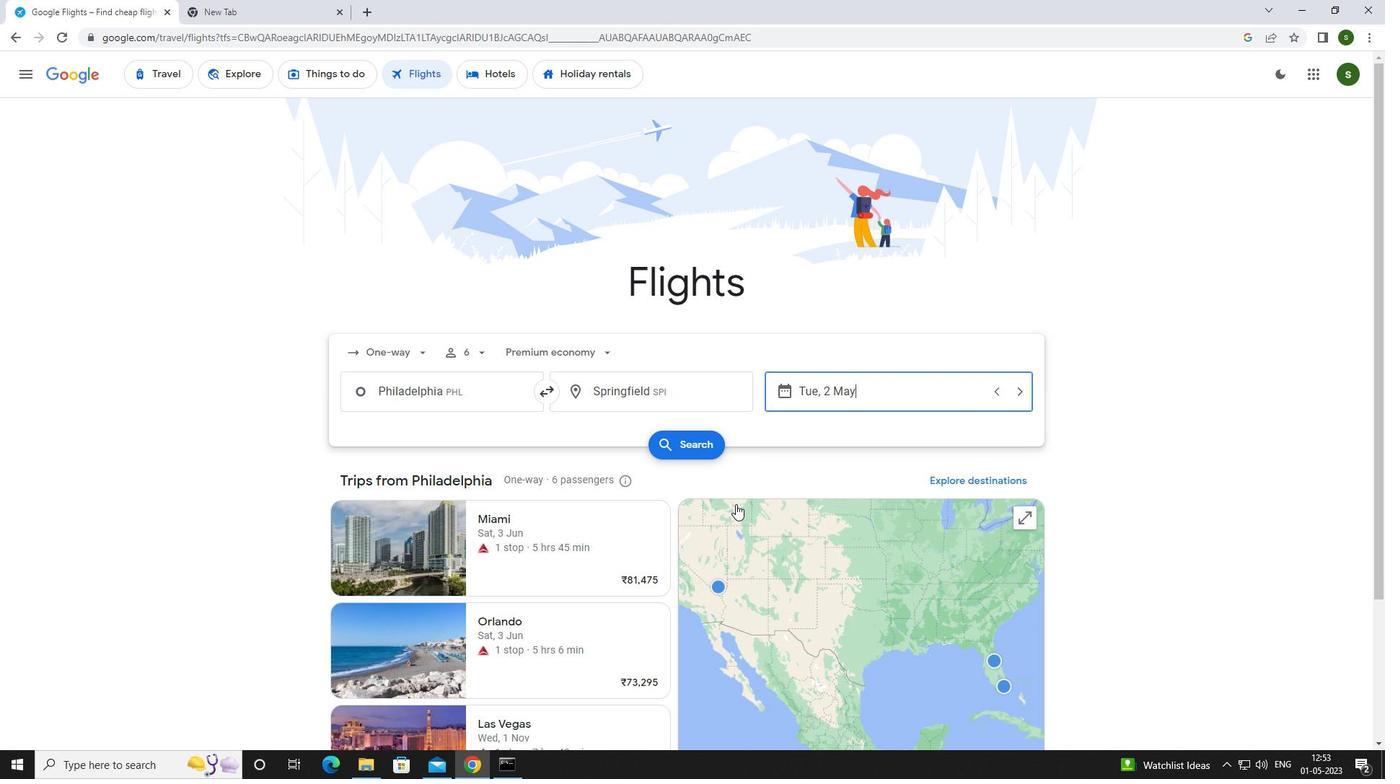 
Action: Mouse pressed left at (707, 447)
Screenshot: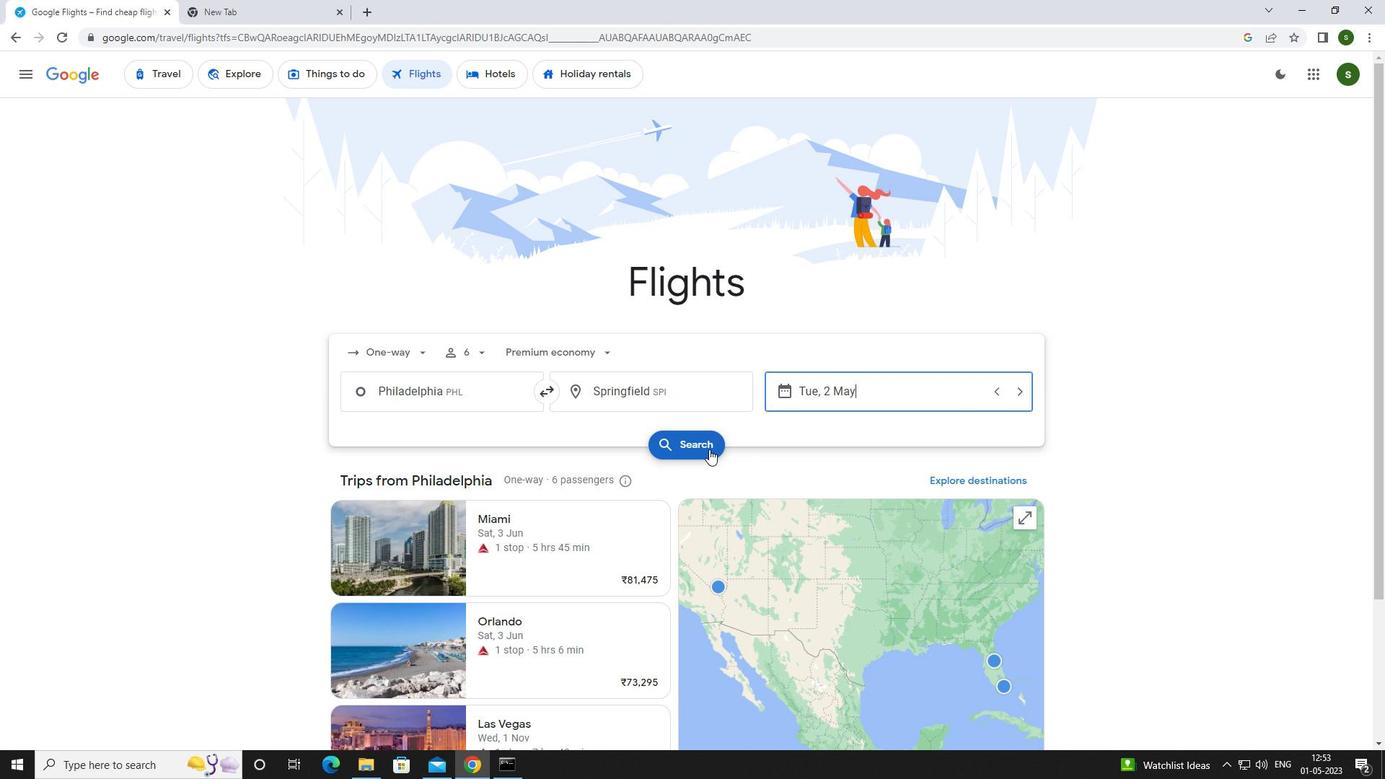 
Action: Mouse moved to (349, 202)
Screenshot: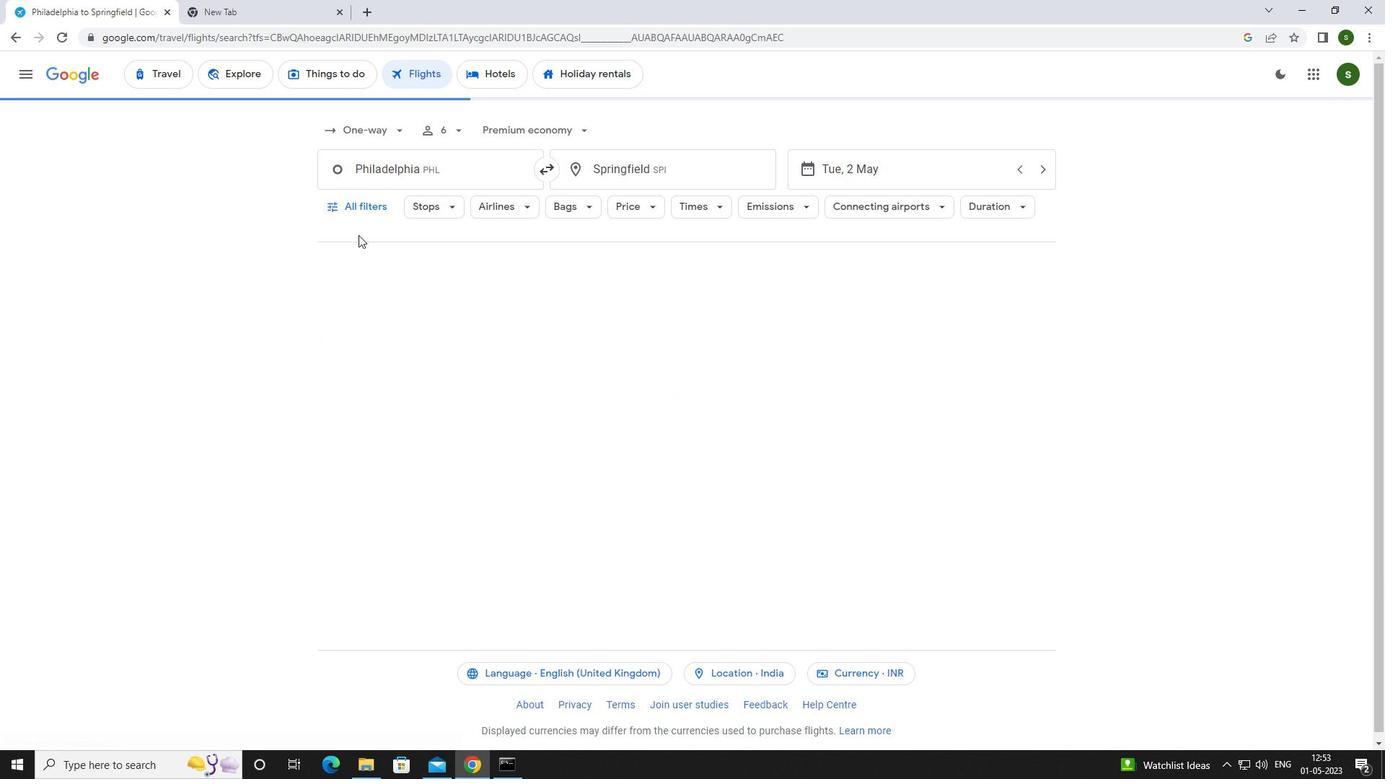 
Action: Mouse pressed left at (349, 202)
Screenshot: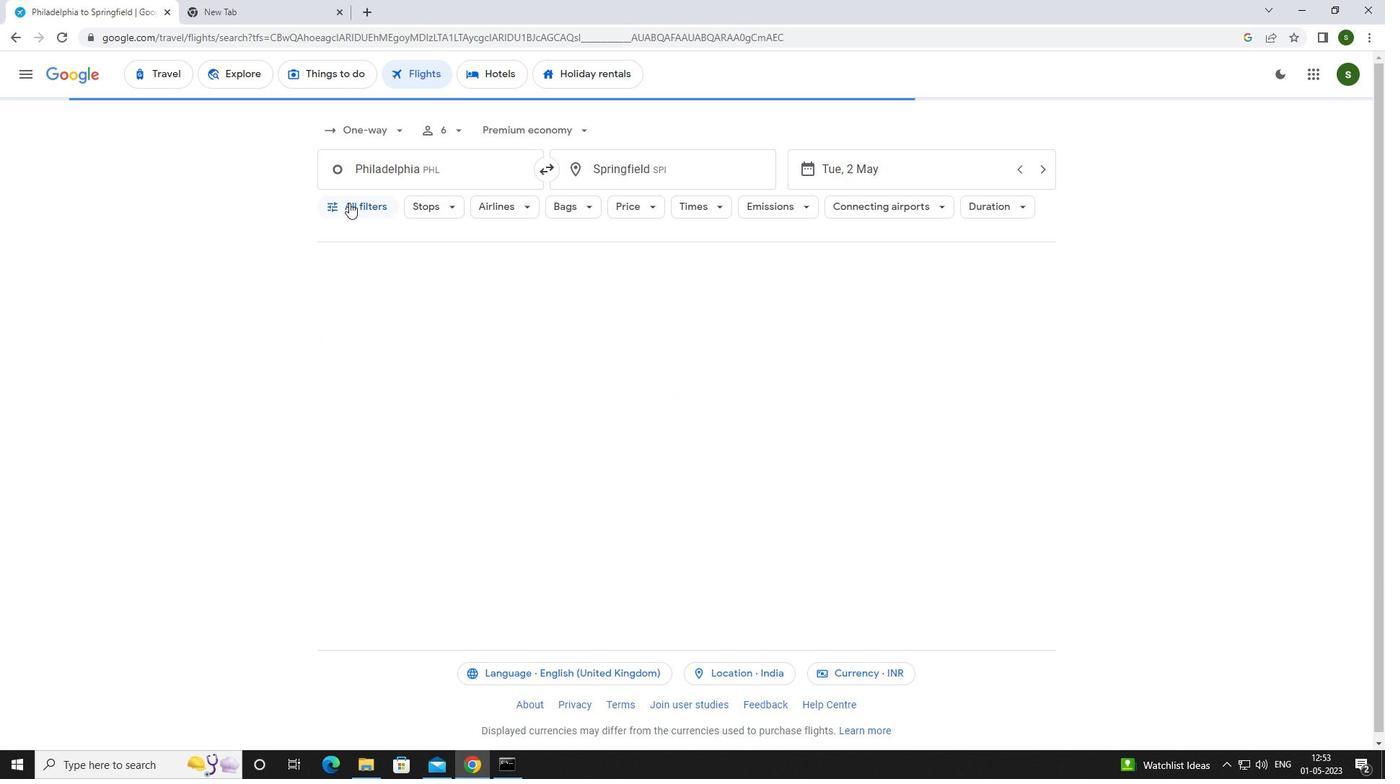 
Action: Mouse moved to (536, 510)
Screenshot: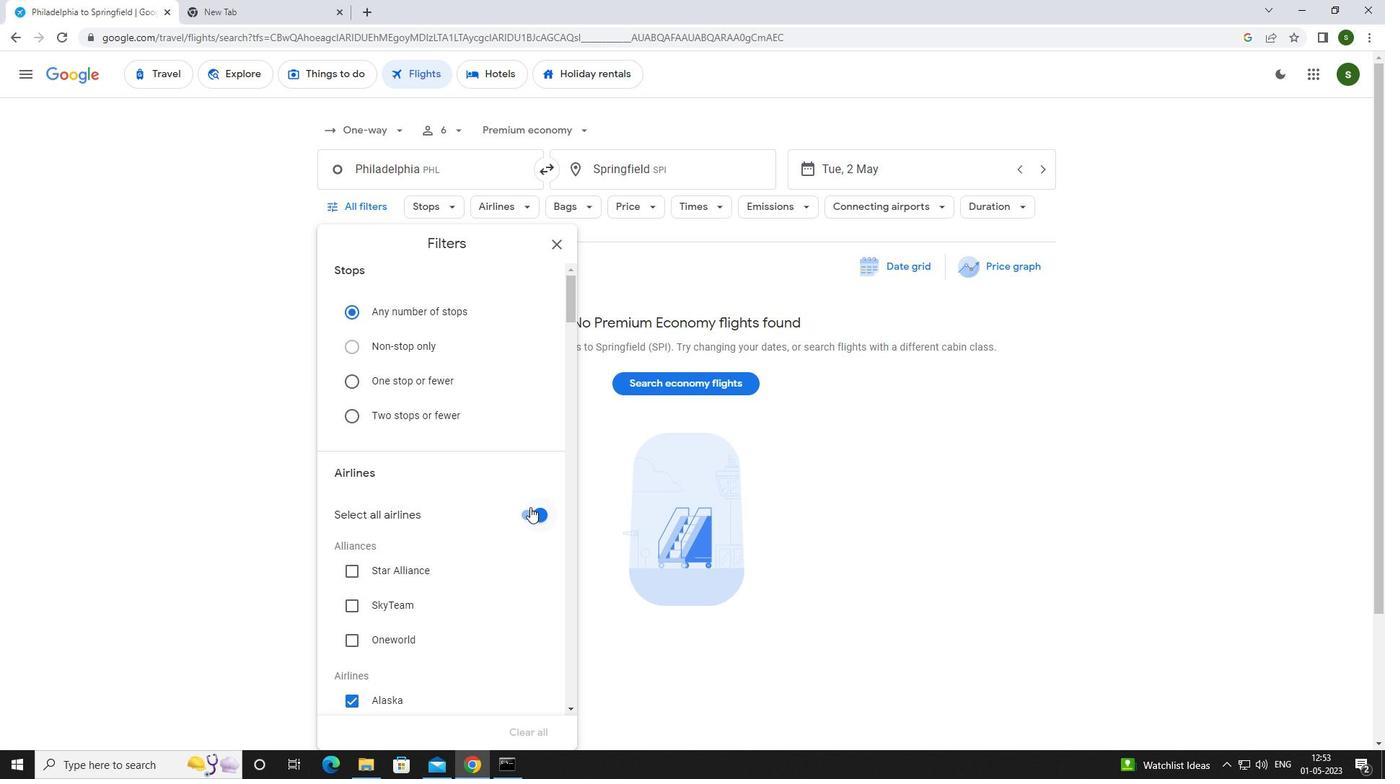 
Action: Mouse pressed left at (536, 510)
Screenshot: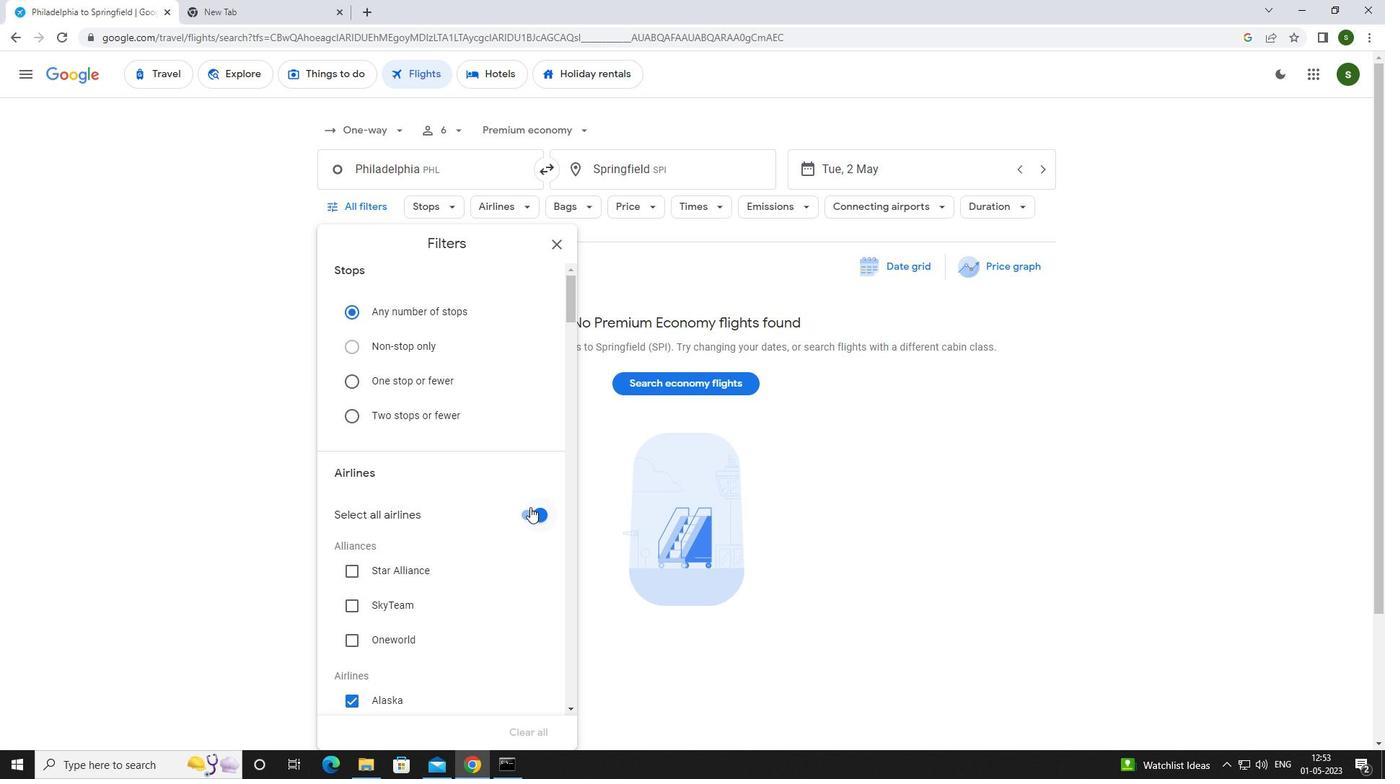 
Action: Mouse moved to (470, 433)
Screenshot: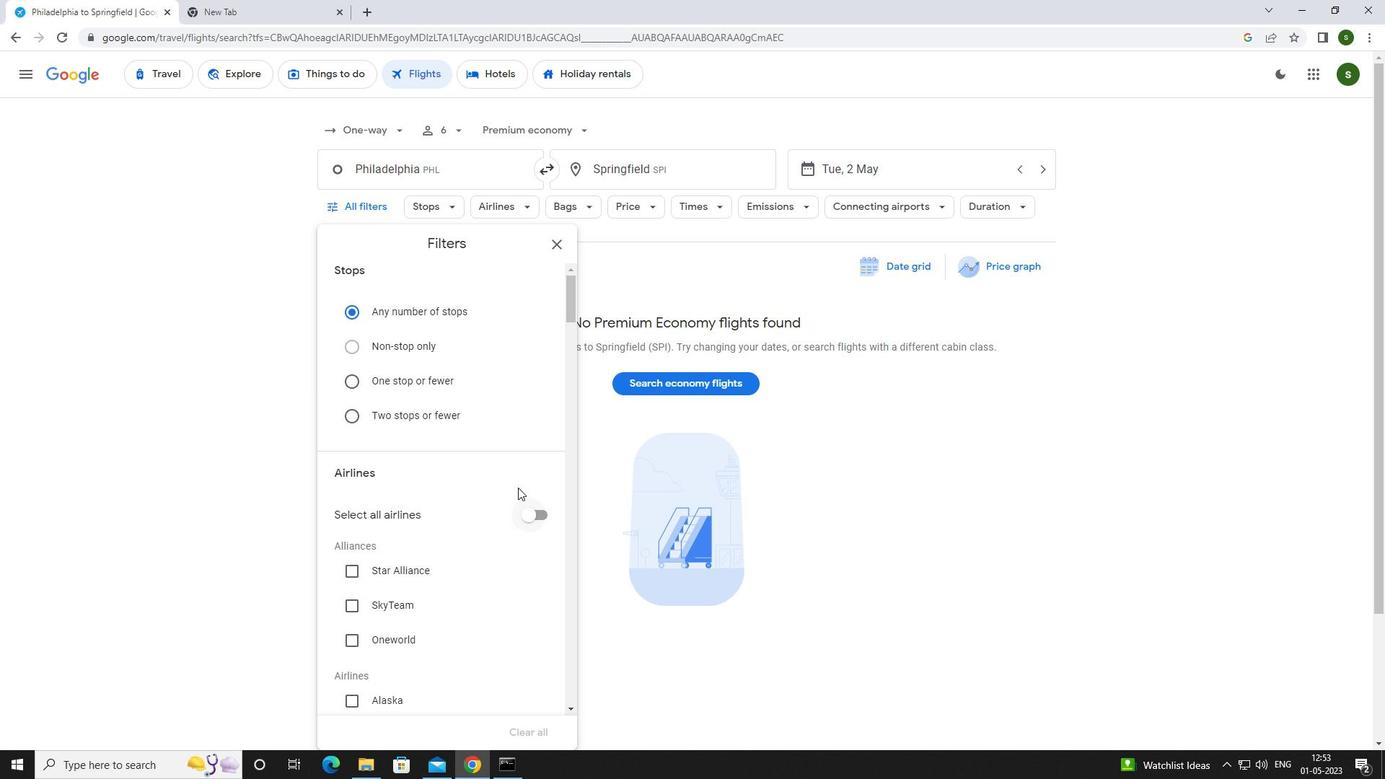
Action: Mouse scrolled (470, 432) with delta (0, 0)
Screenshot: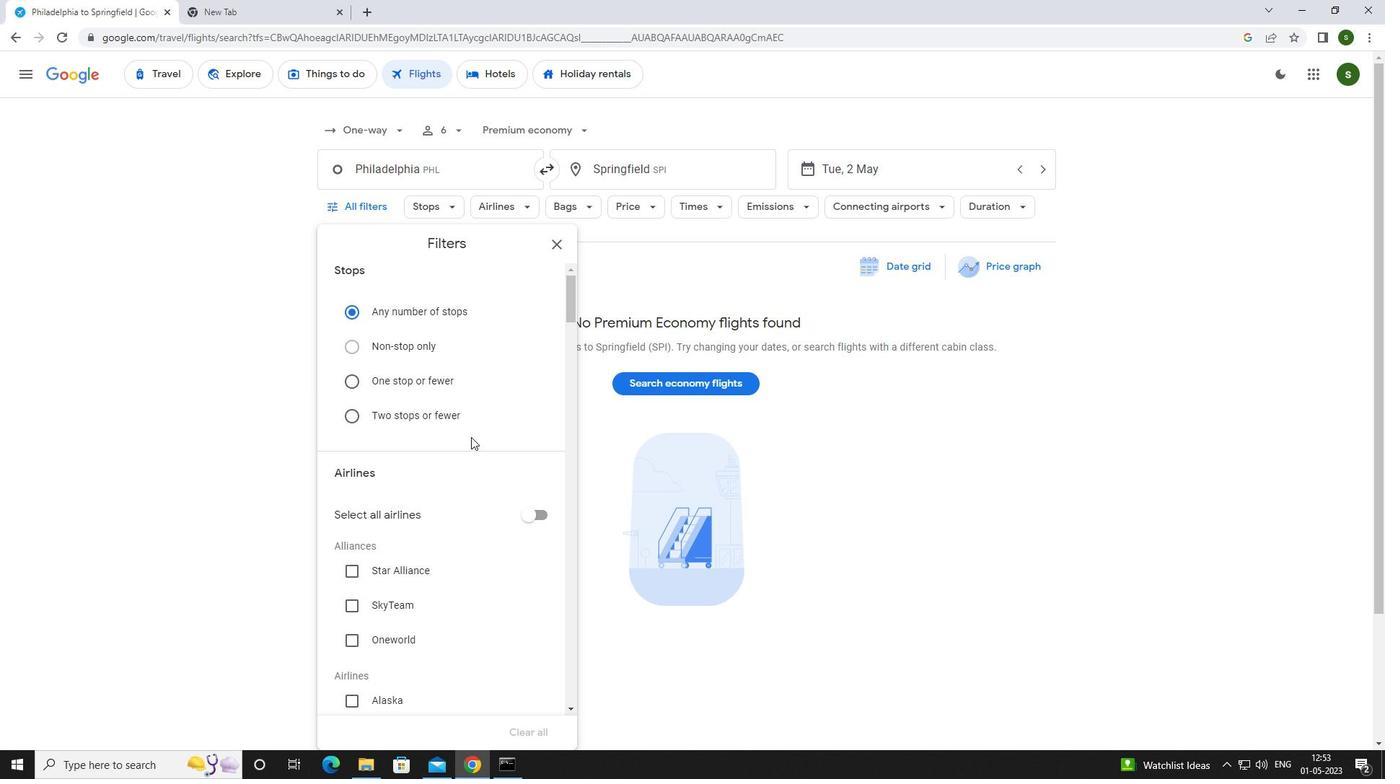 
Action: Mouse scrolled (470, 432) with delta (0, 0)
Screenshot: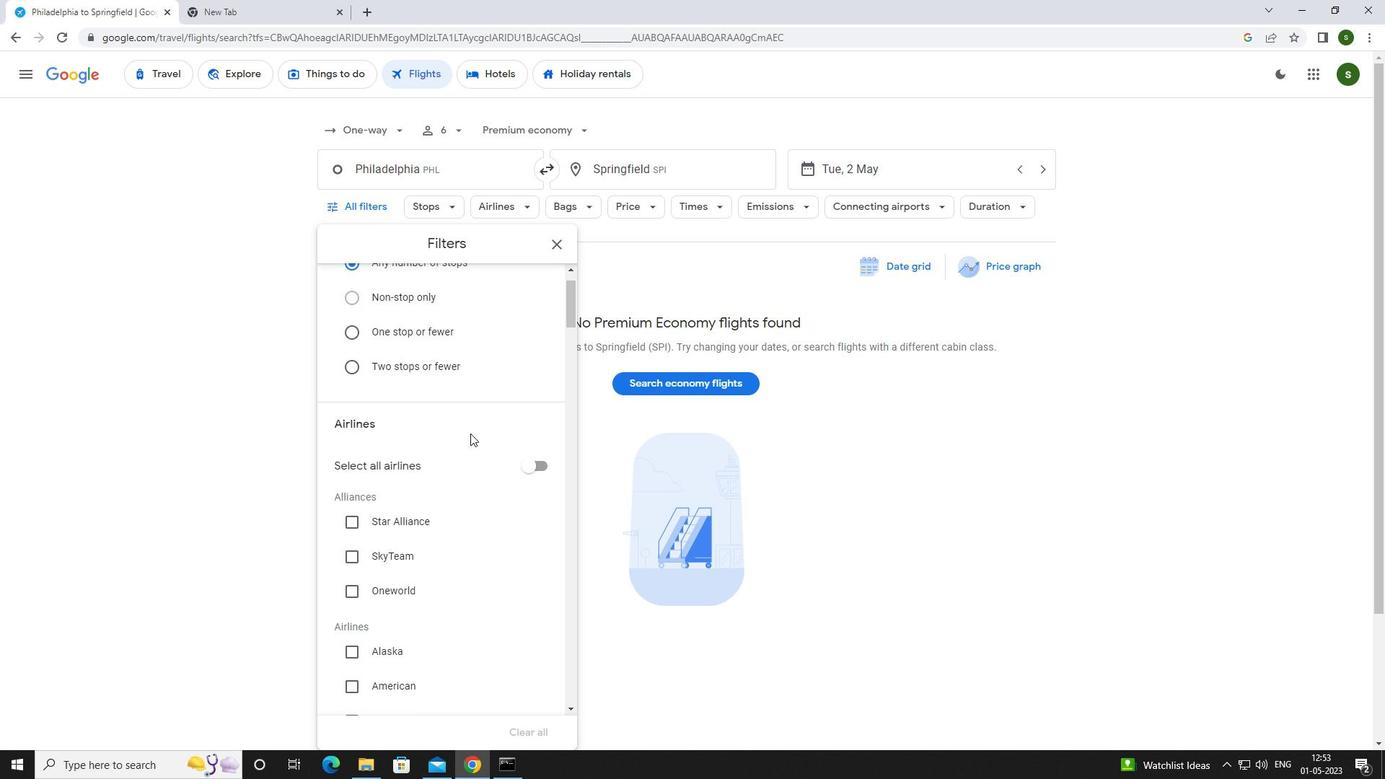 
Action: Mouse scrolled (470, 432) with delta (0, 0)
Screenshot: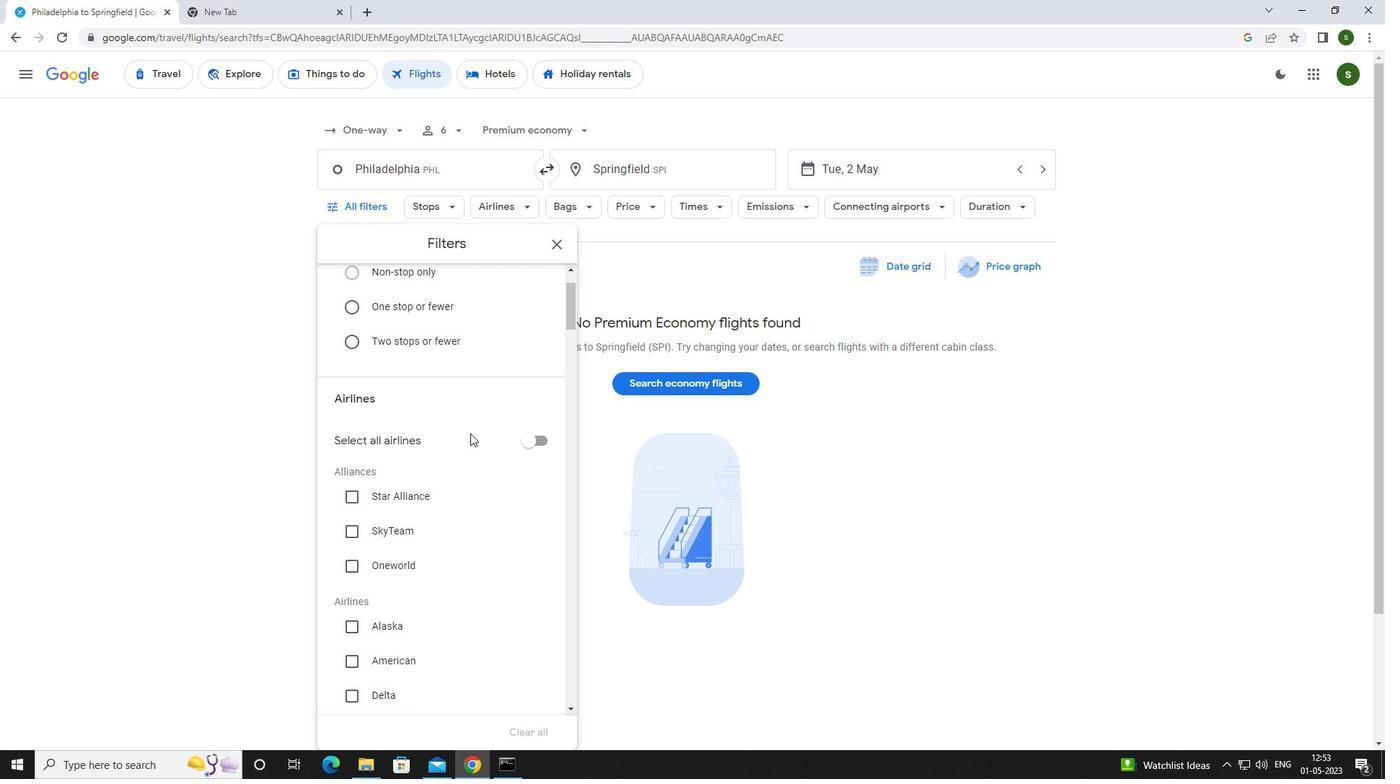 
Action: Mouse scrolled (470, 432) with delta (0, 0)
Screenshot: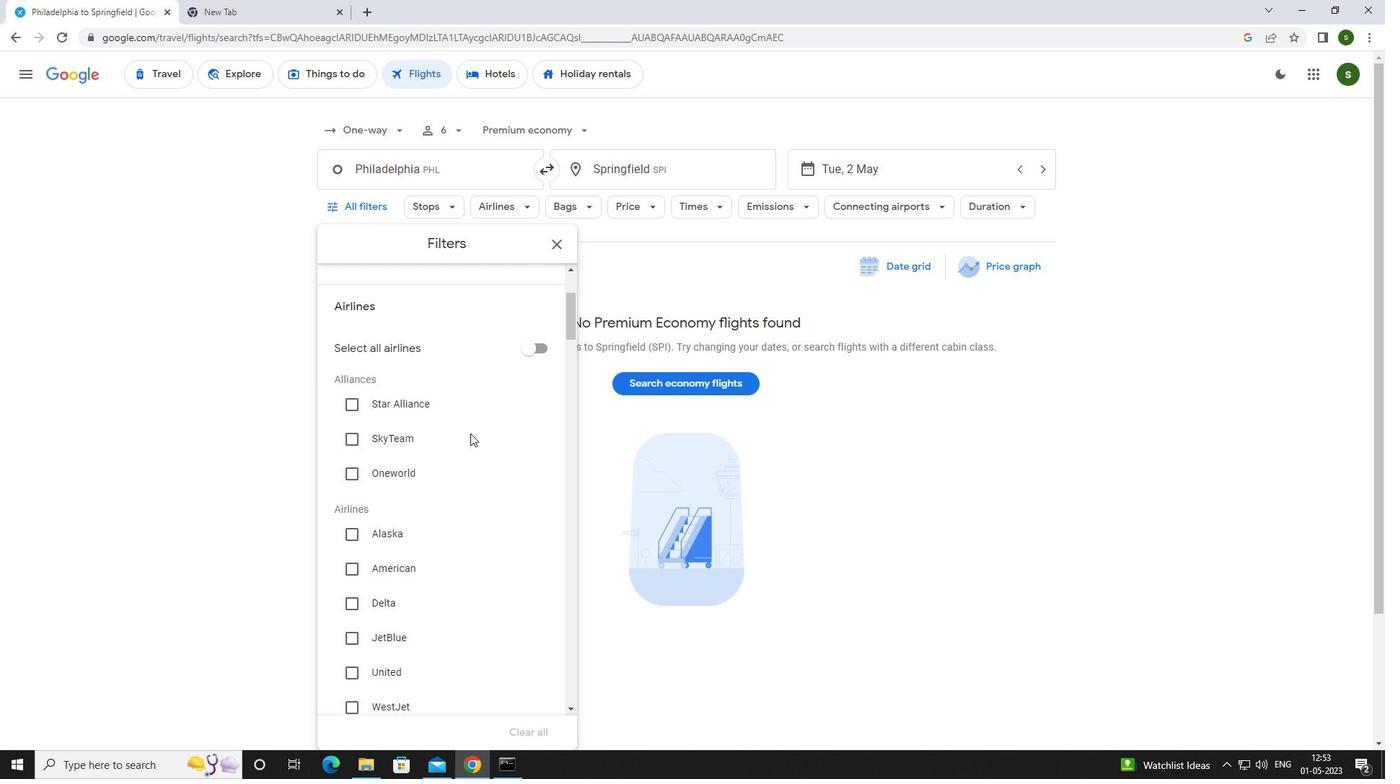 
Action: Mouse moved to (371, 552)
Screenshot: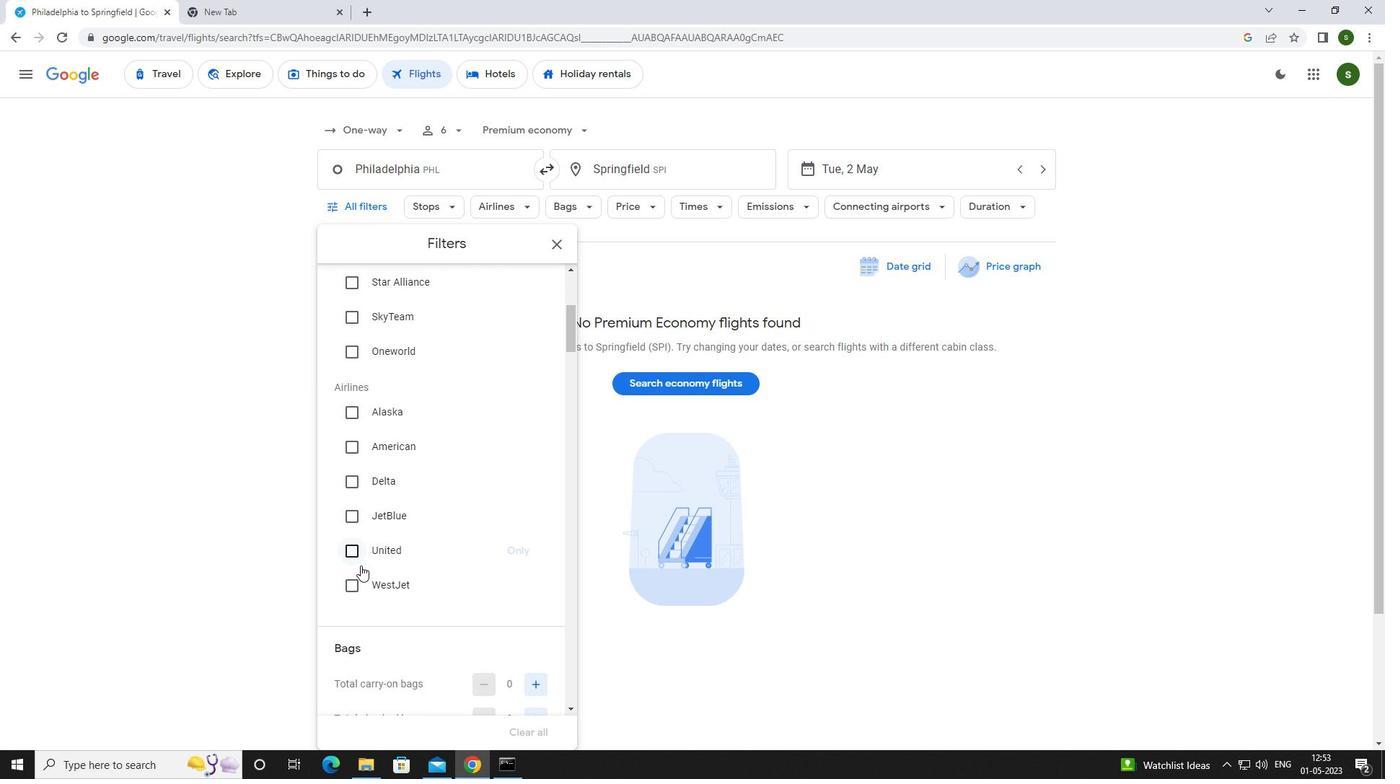 
Action: Mouse pressed left at (371, 552)
Screenshot: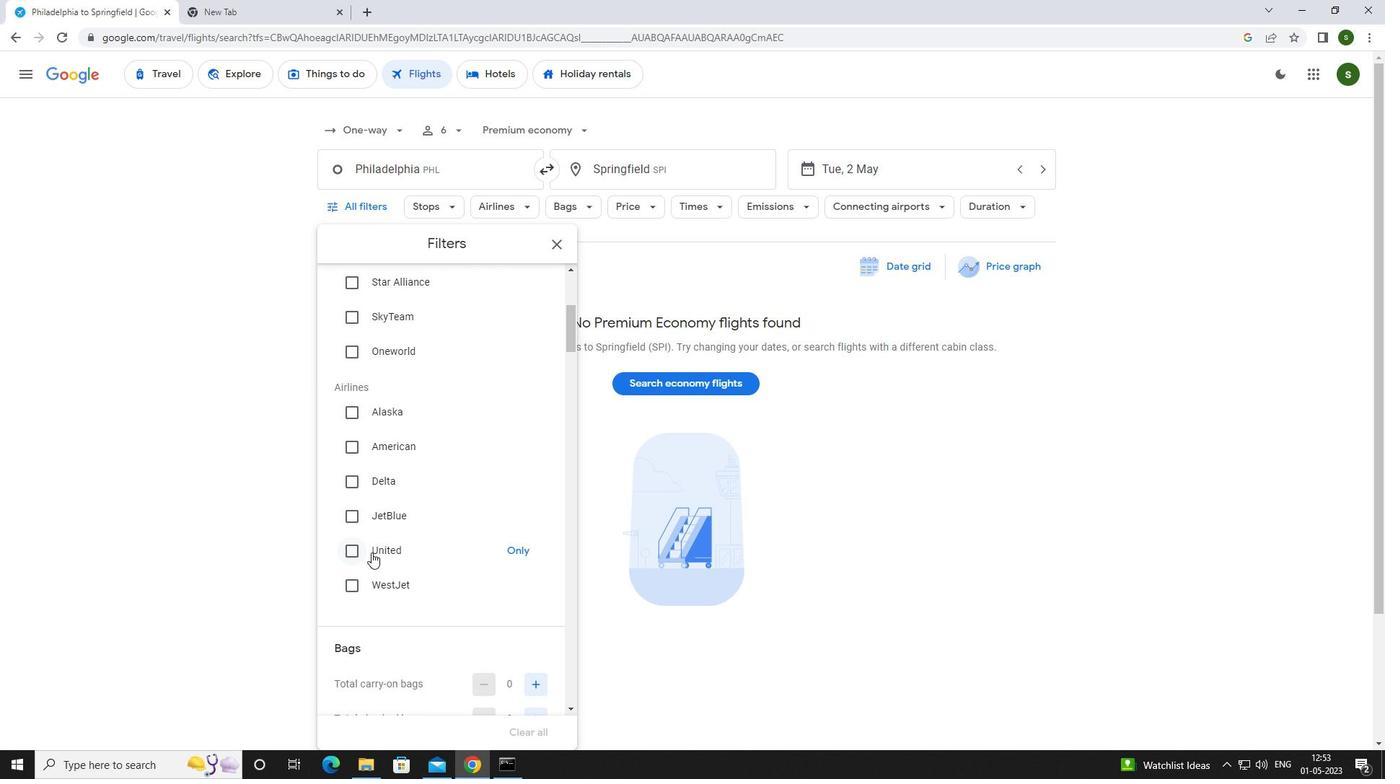 
Action: Mouse moved to (377, 551)
Screenshot: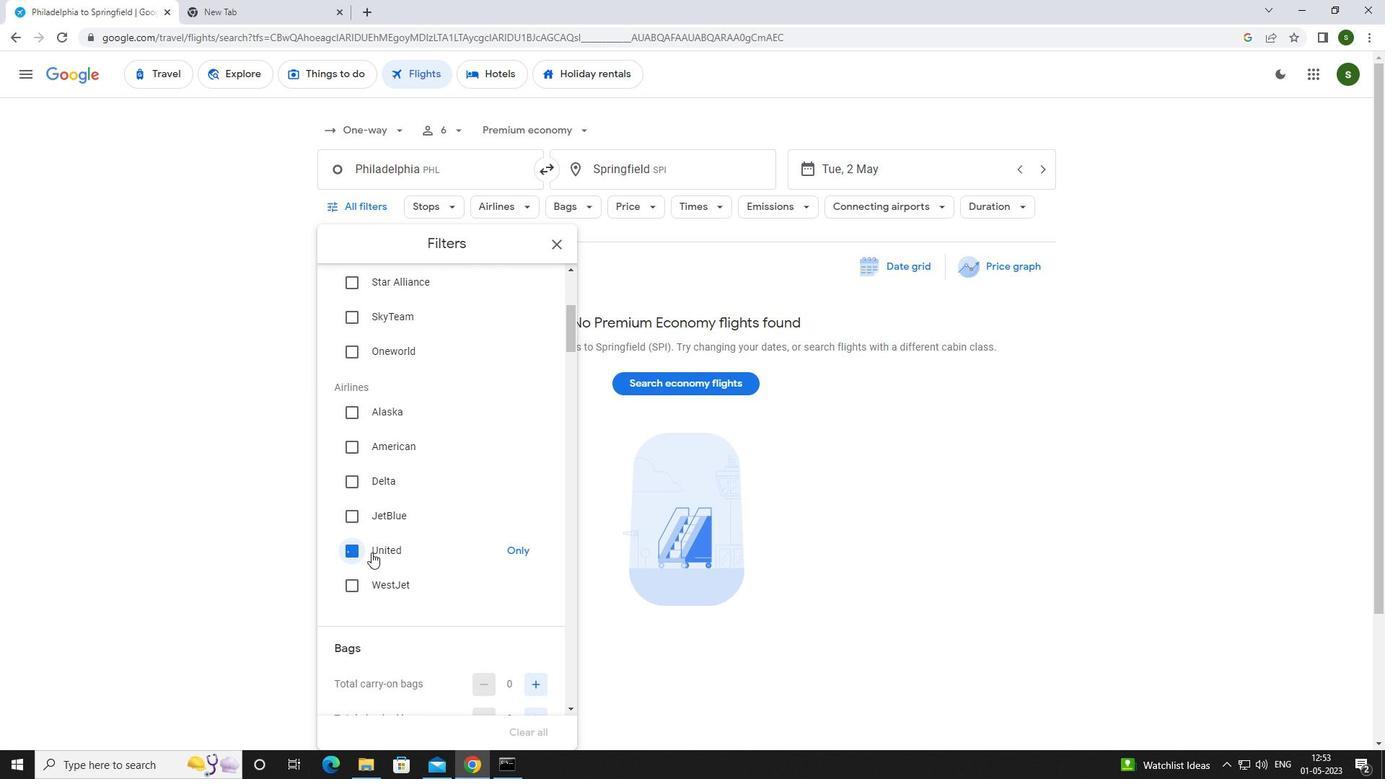 
Action: Mouse scrolled (377, 550) with delta (0, 0)
Screenshot: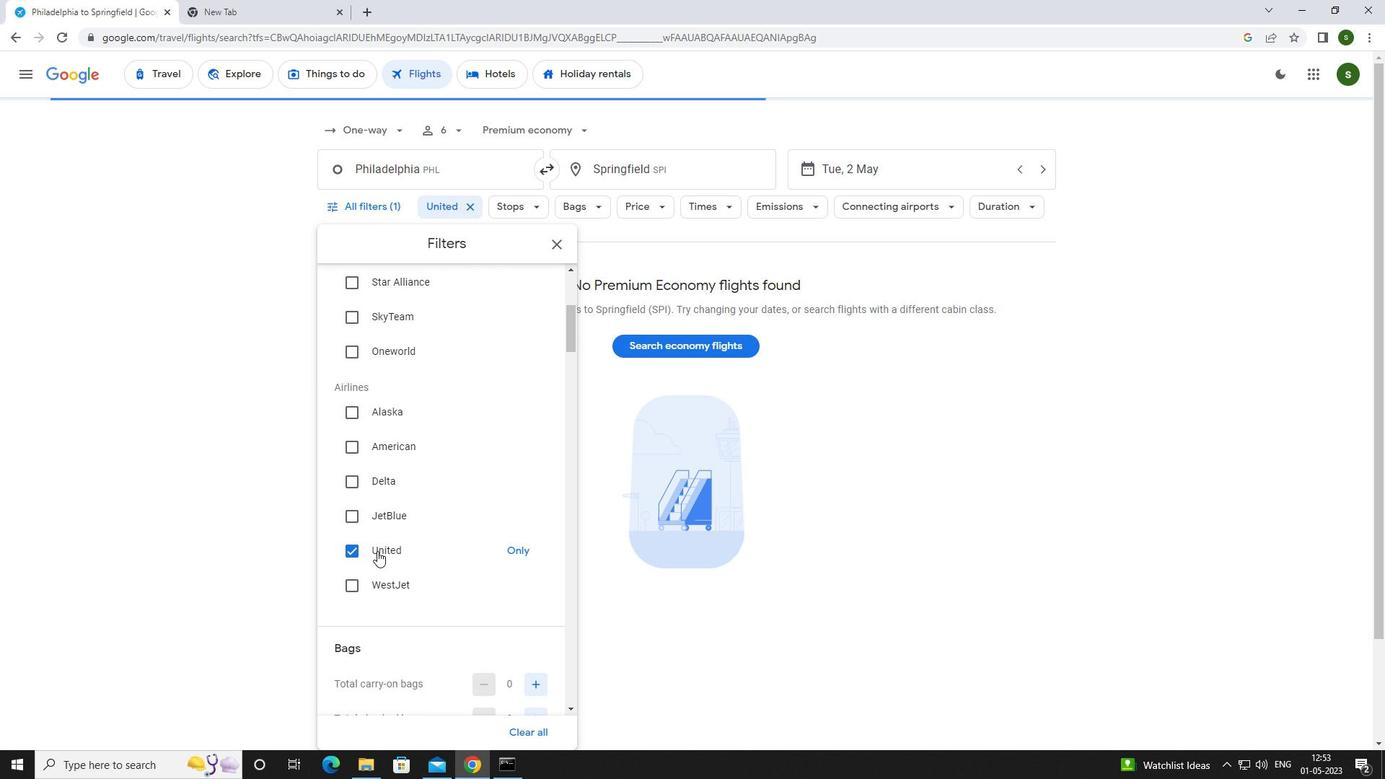 
Action: Mouse scrolled (377, 550) with delta (0, 0)
Screenshot: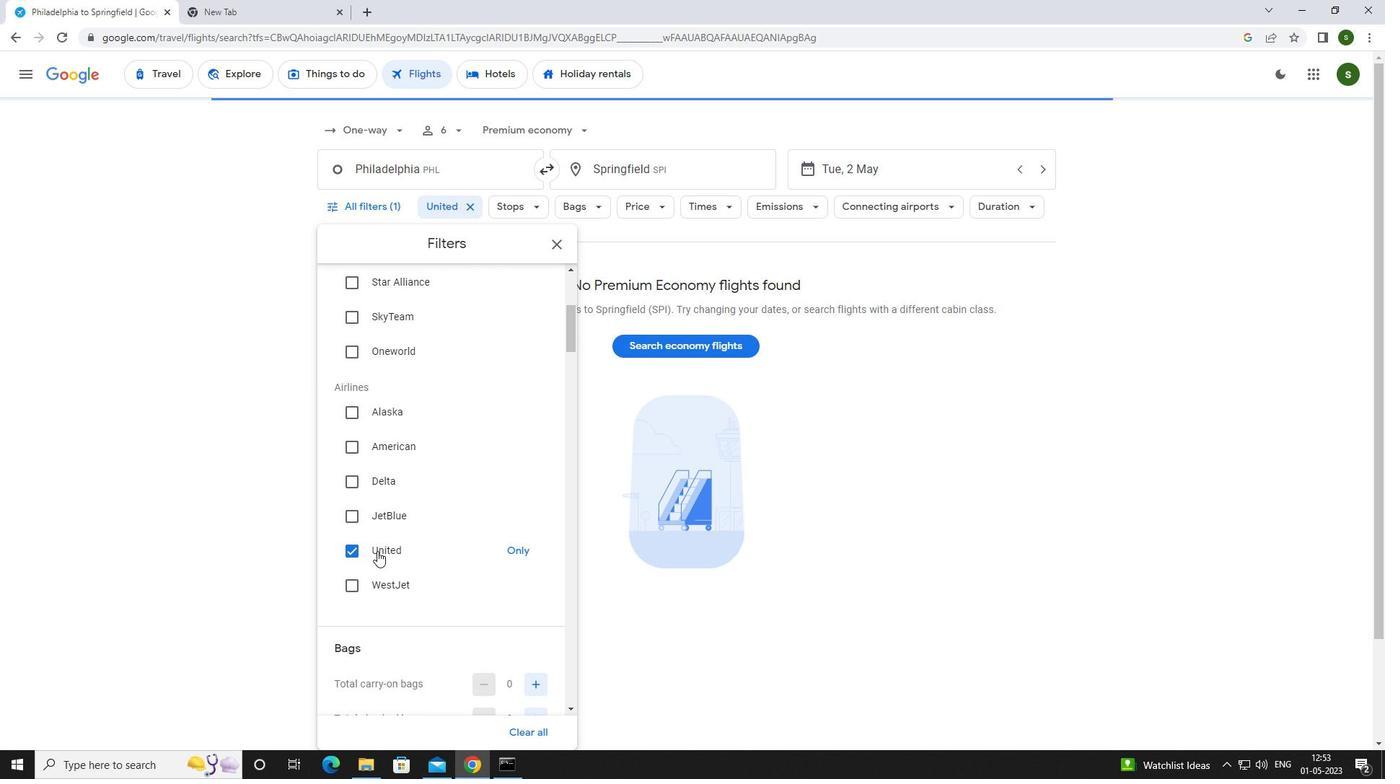 
Action: Mouse moved to (538, 577)
Screenshot: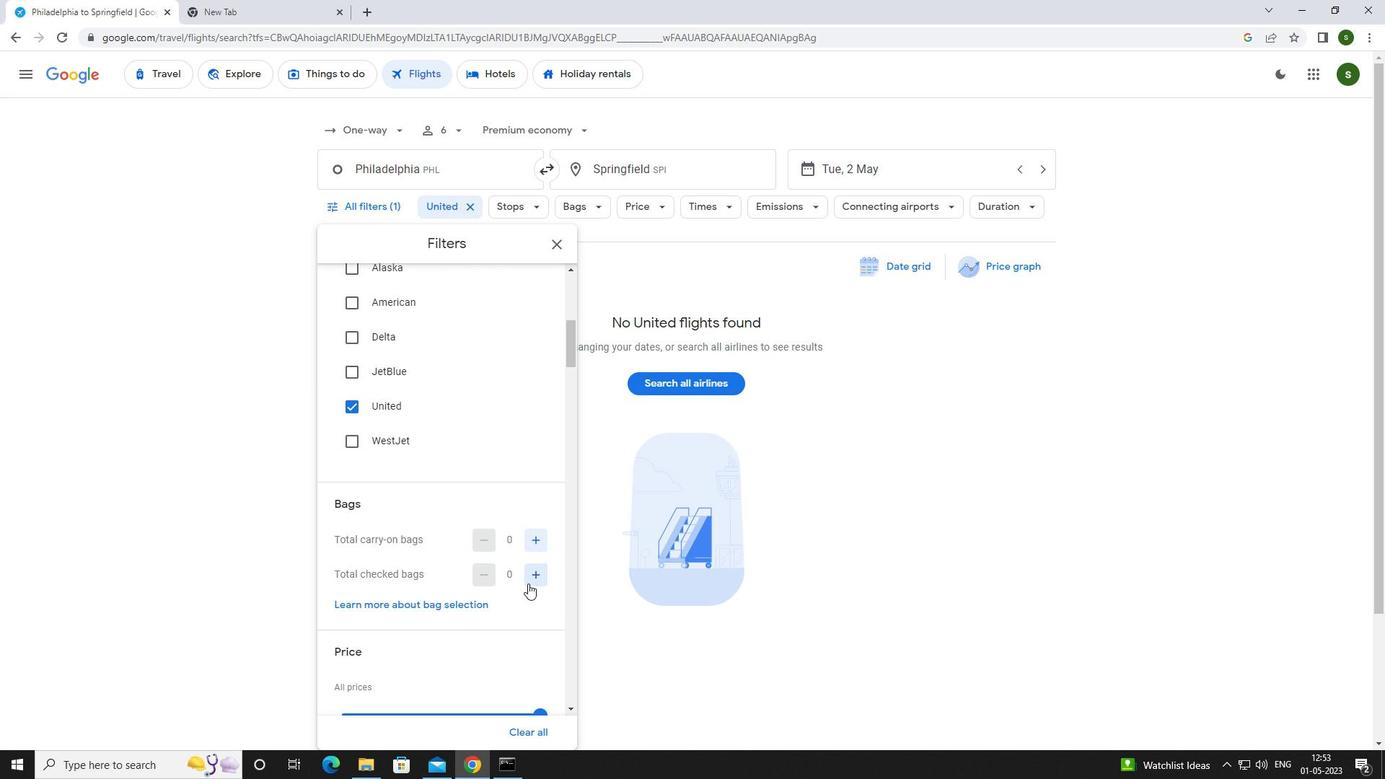
Action: Mouse pressed left at (538, 577)
Screenshot: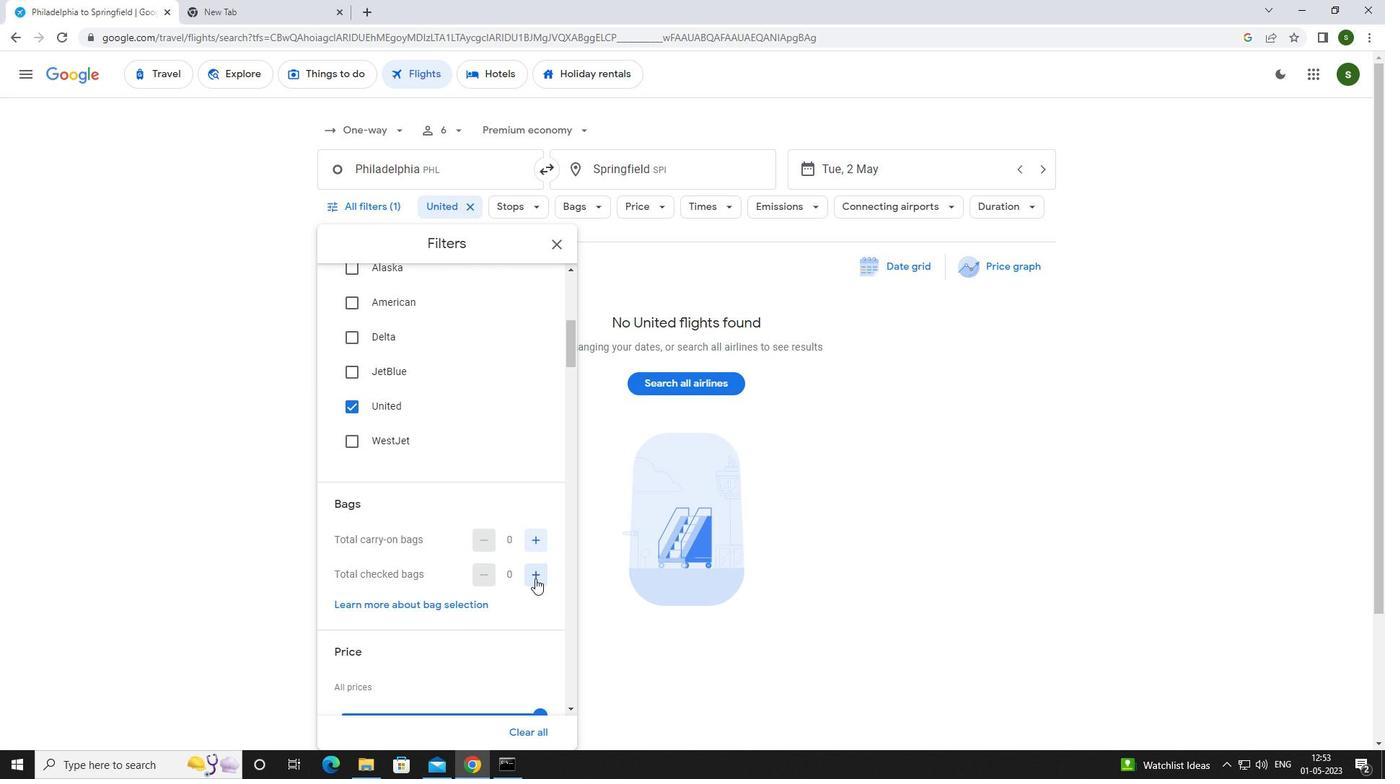 
Action: Mouse scrolled (538, 576) with delta (0, 0)
Screenshot: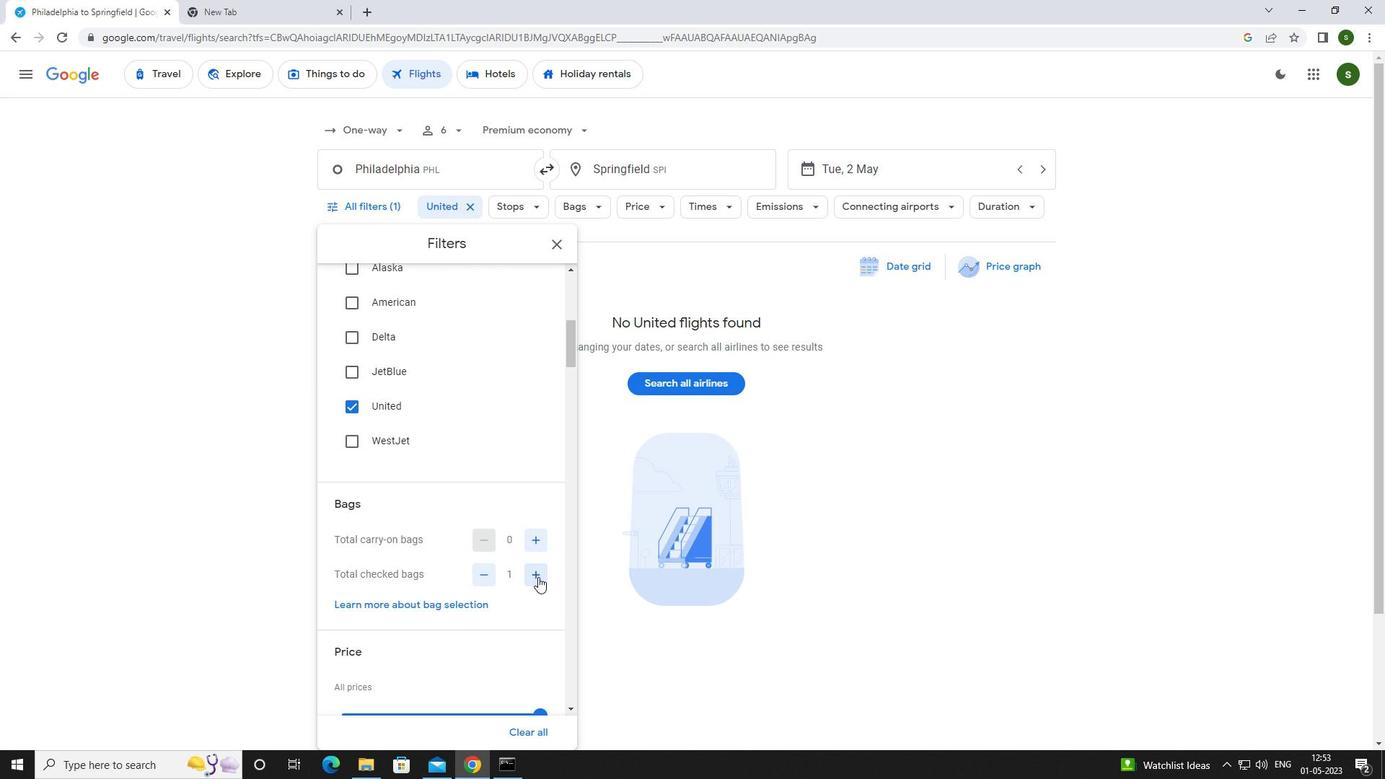 
Action: Mouse scrolled (538, 576) with delta (0, 0)
Screenshot: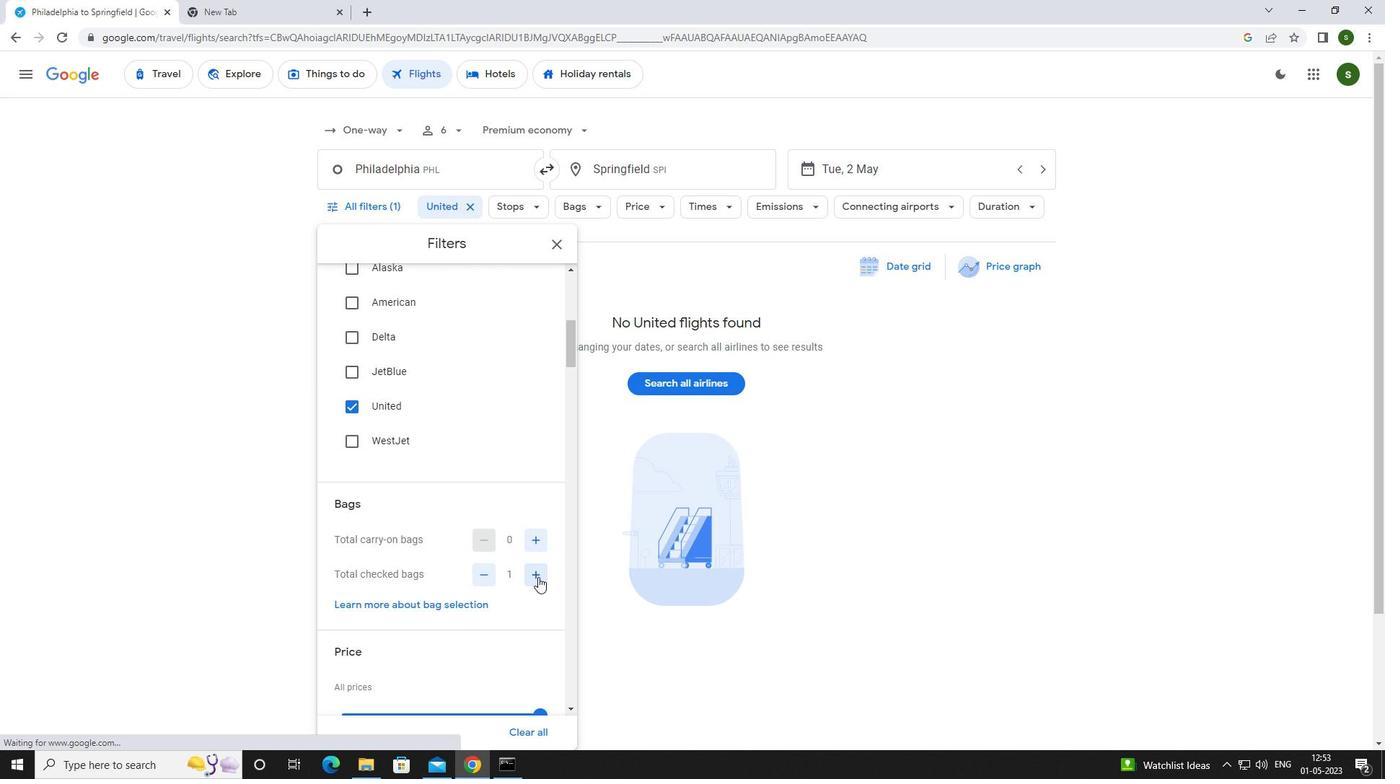 
Action: Mouse pressed left at (538, 577)
Screenshot: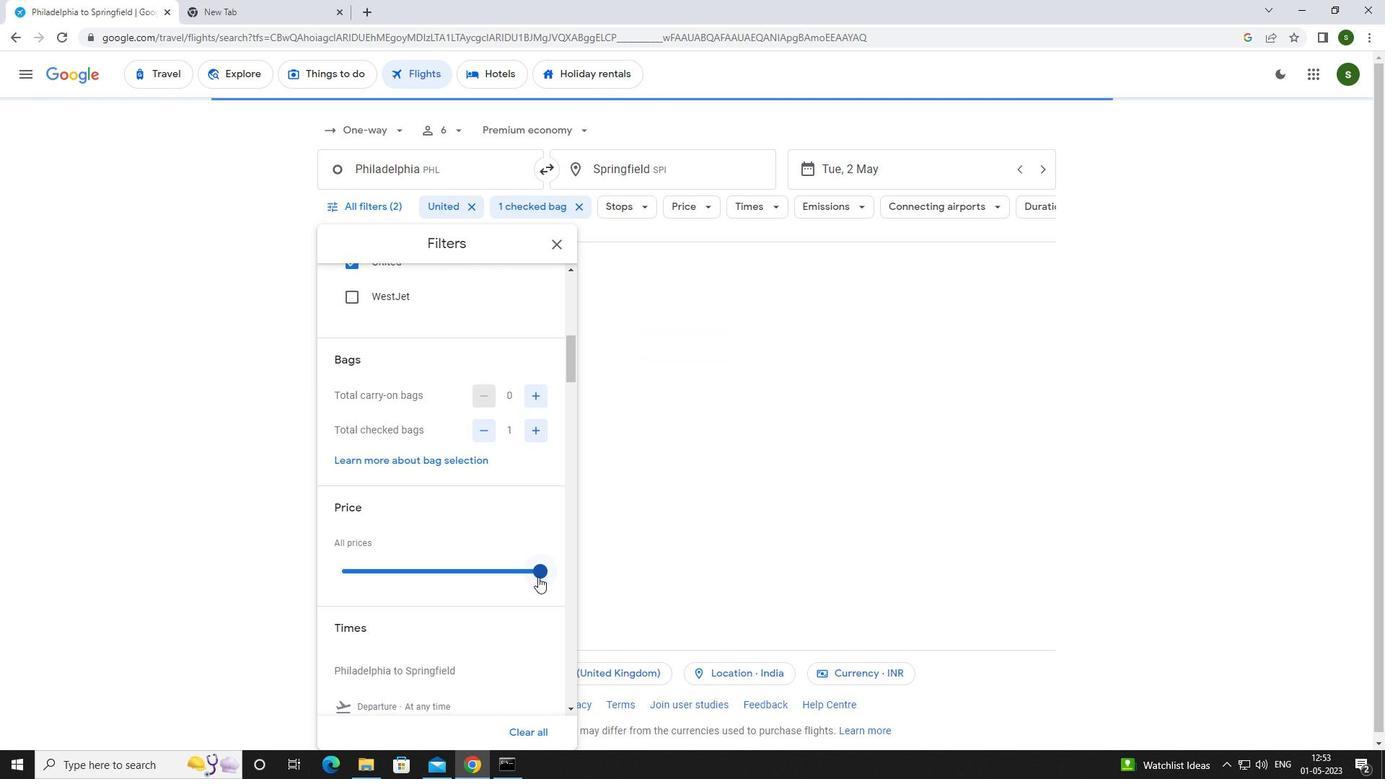 
Action: Mouse moved to (505, 575)
Screenshot: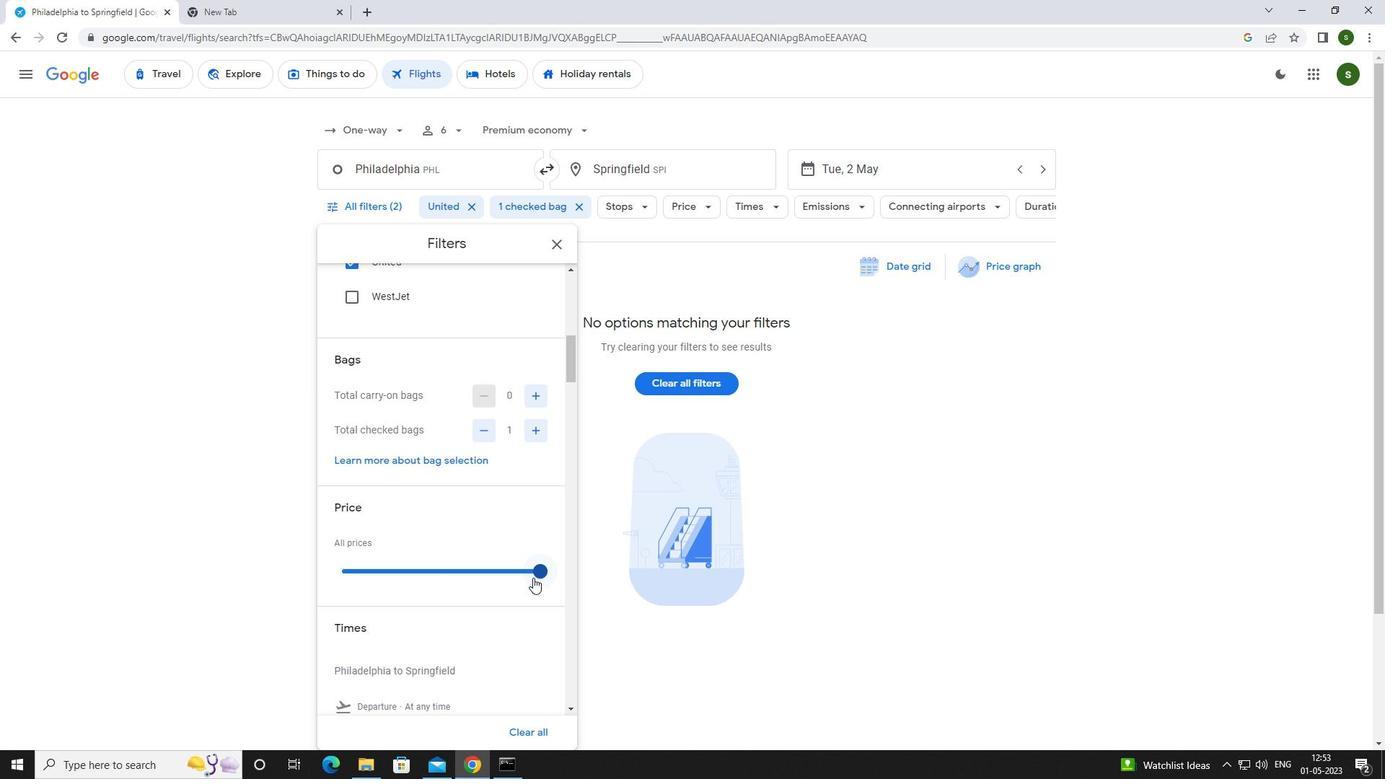 
Action: Mouse scrolled (505, 574) with delta (0, 0)
Screenshot: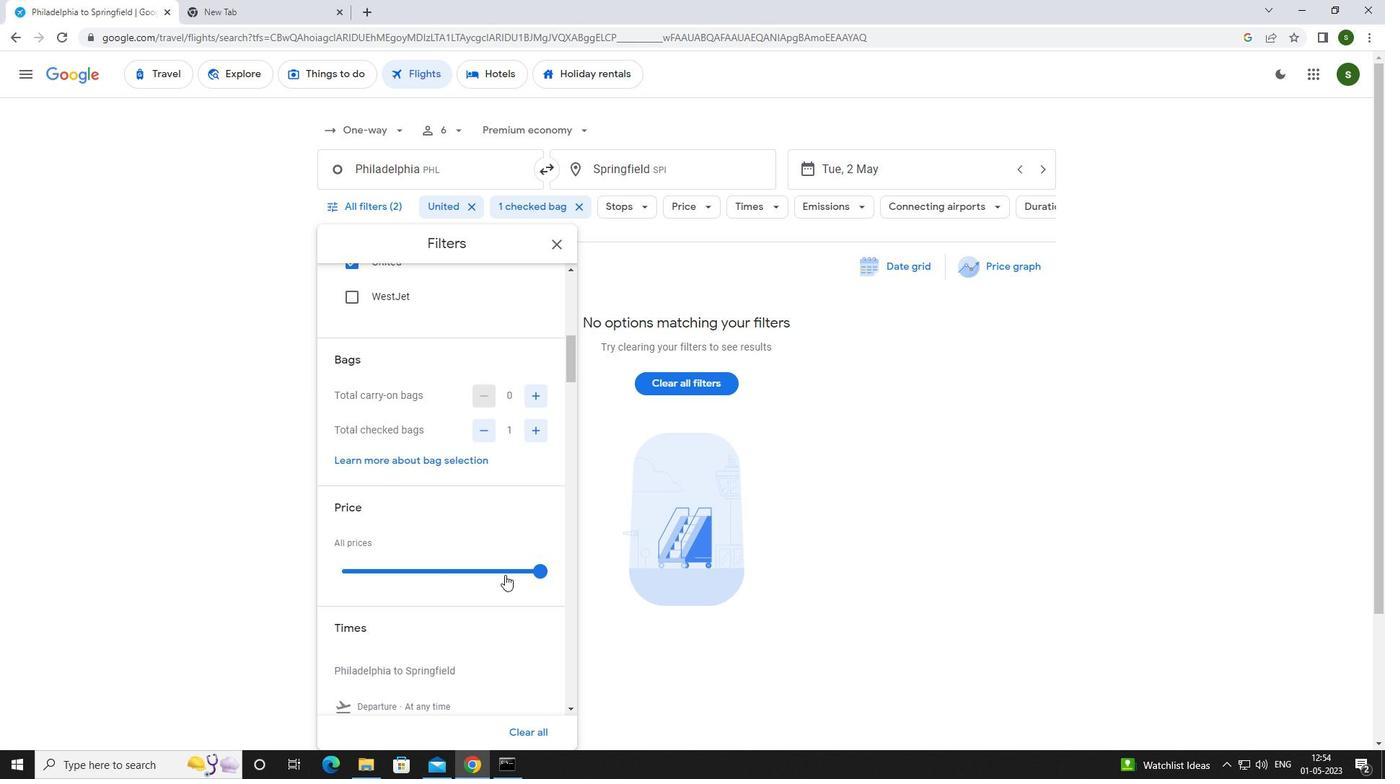 
Action: Mouse scrolled (505, 574) with delta (0, 0)
Screenshot: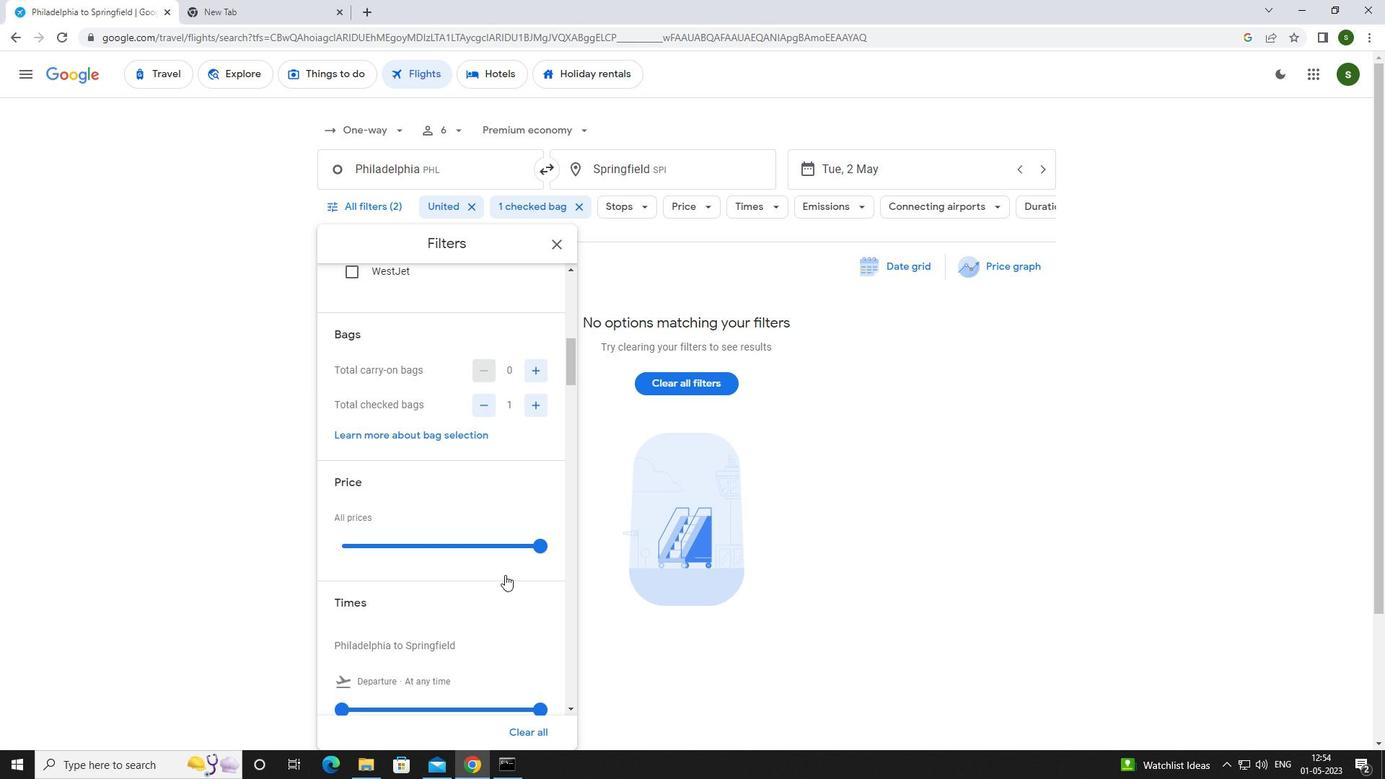 
Action: Mouse moved to (343, 588)
Screenshot: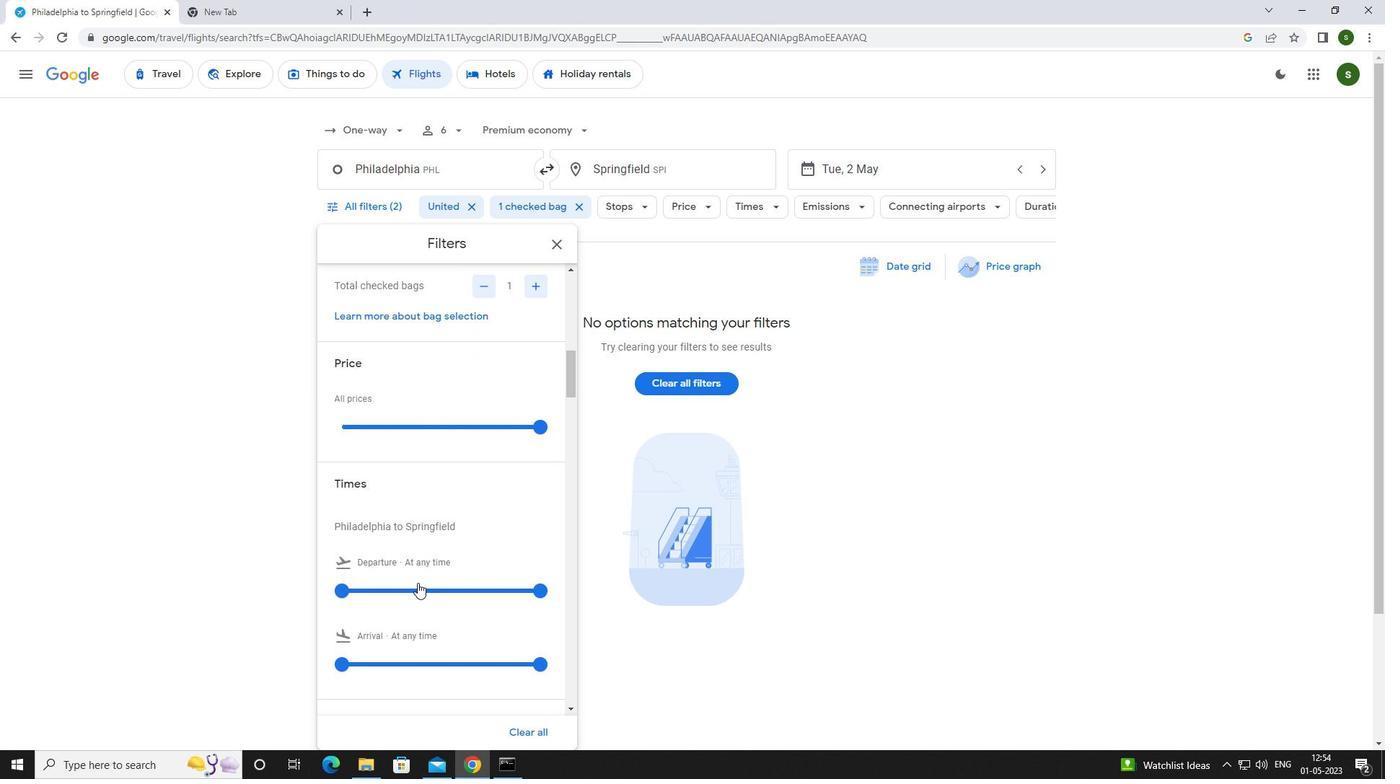 
Action: Mouse pressed left at (343, 588)
Screenshot: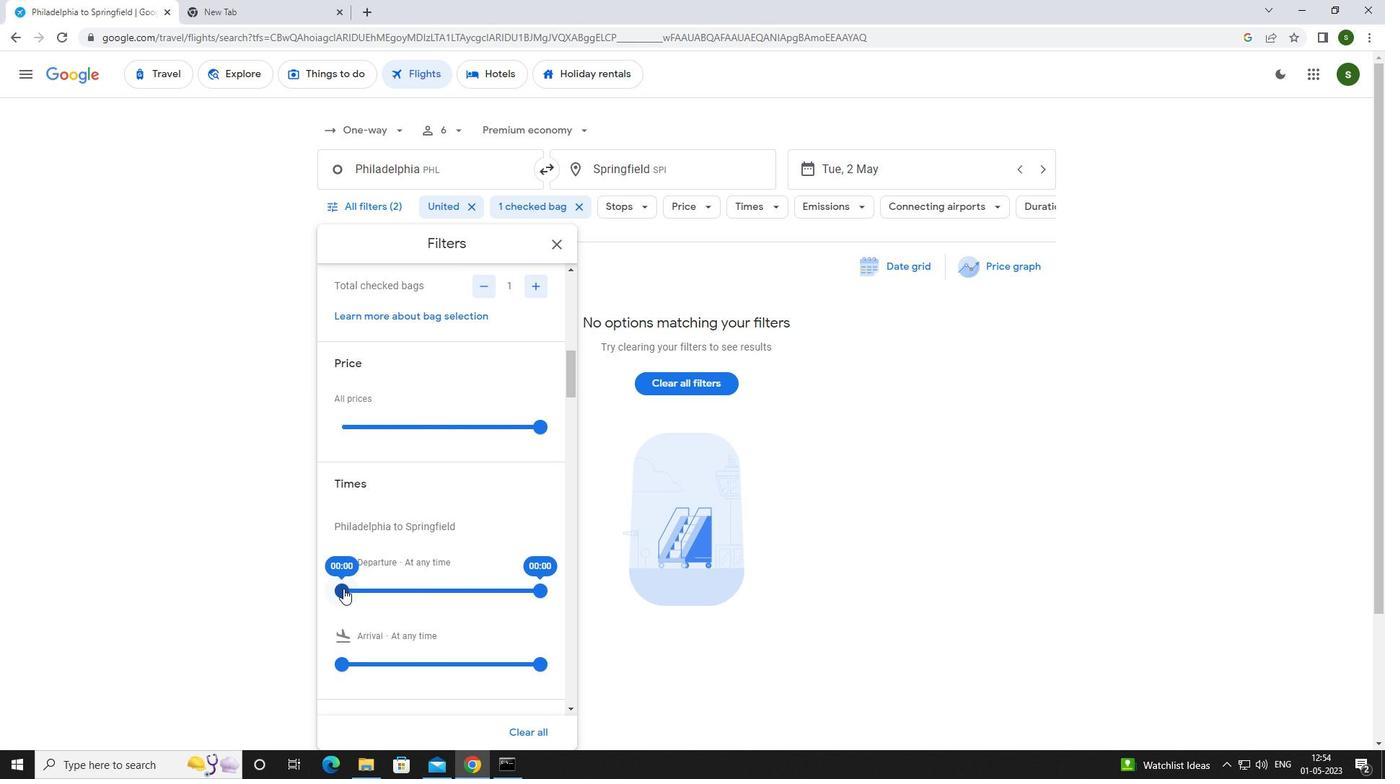 
Action: Mouse moved to (856, 512)
Screenshot: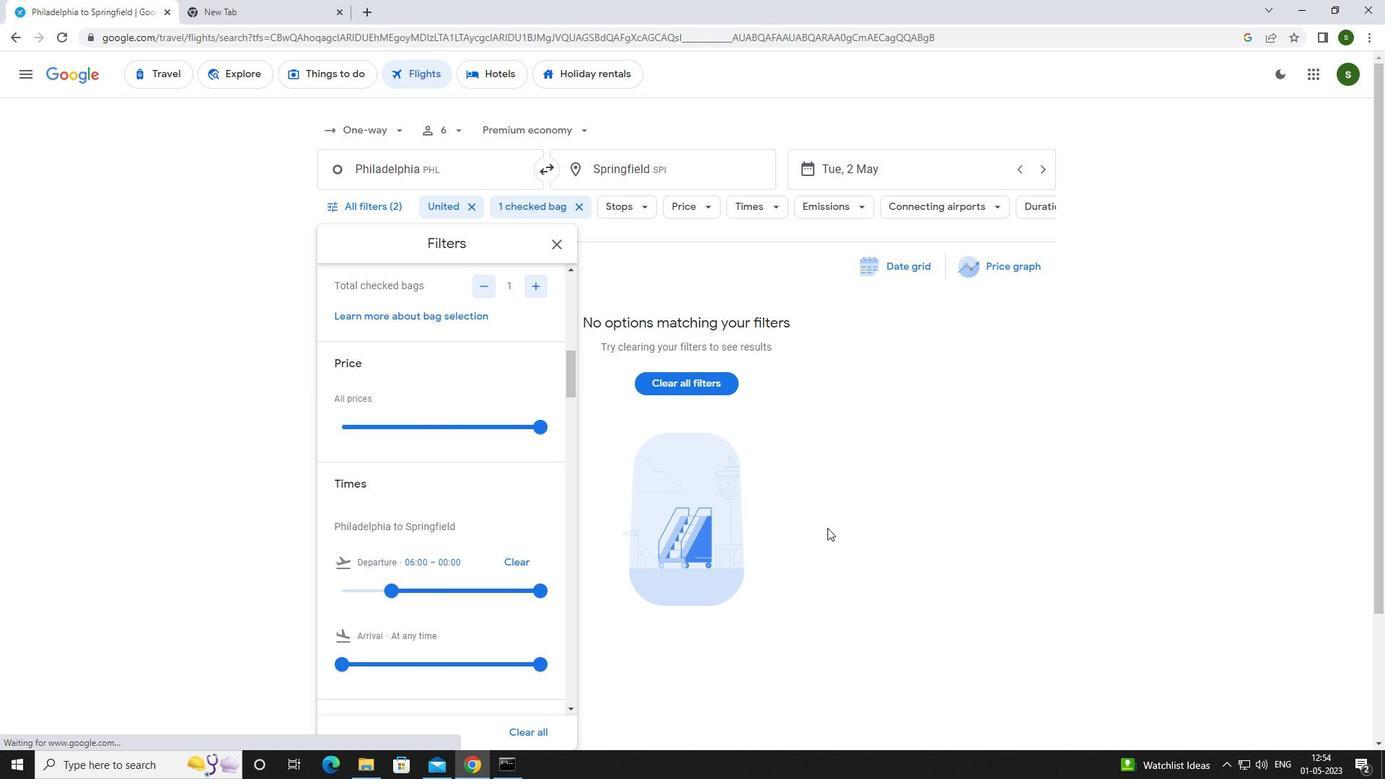 
Action: Mouse pressed left at (856, 512)
Screenshot: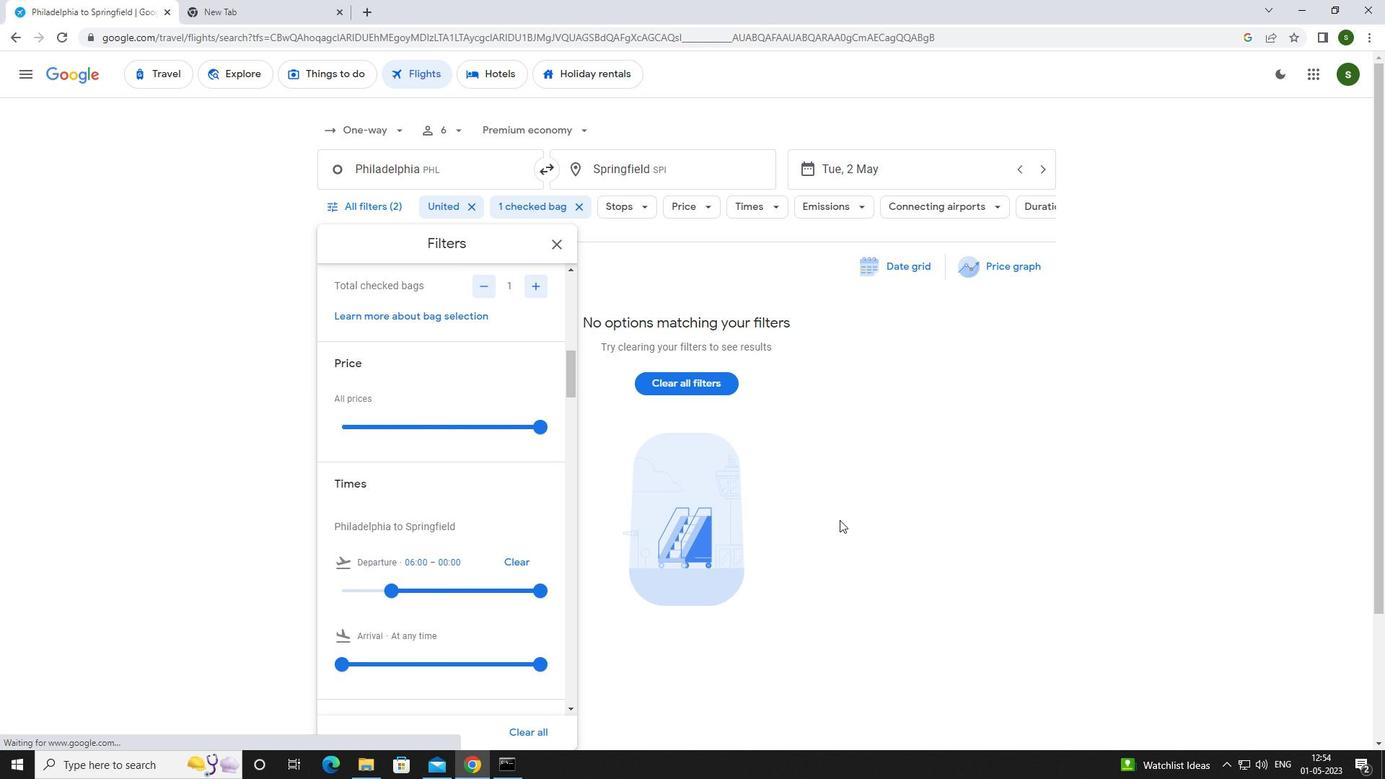 
Action: Mouse moved to (860, 510)
Screenshot: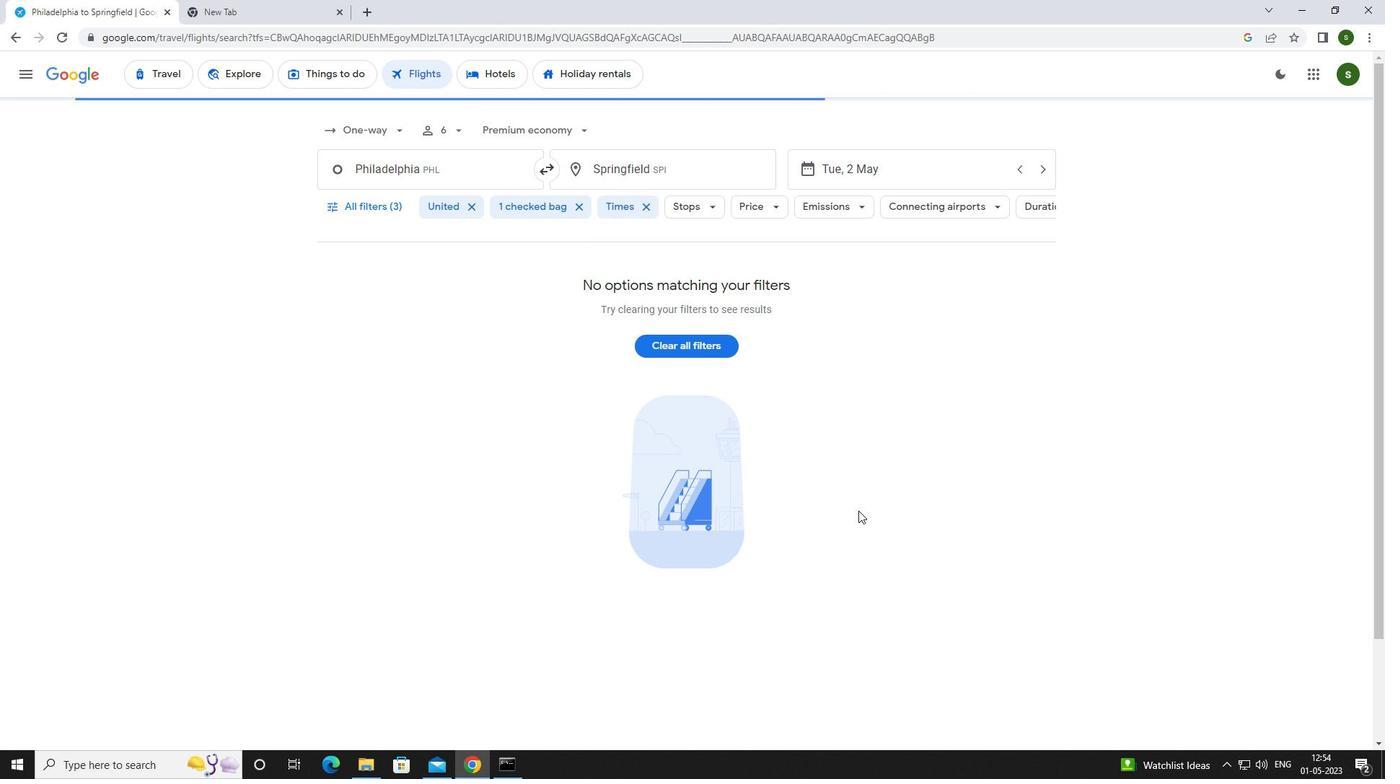 
